 Task: Look for space in Medeiros Neto, Brazil from 8th June, 2023 to 19th June, 2023 for 1 adult in price range Rs.5000 to Rs.12000. Place can be shared room with 1  bedroom having 1 bed and 1 bathroom. Property type can be house, flat, guest house, hotel. Booking option can be shelf check-in. Required host language is Spanish.
Action: Mouse moved to (197, 583)
Screenshot: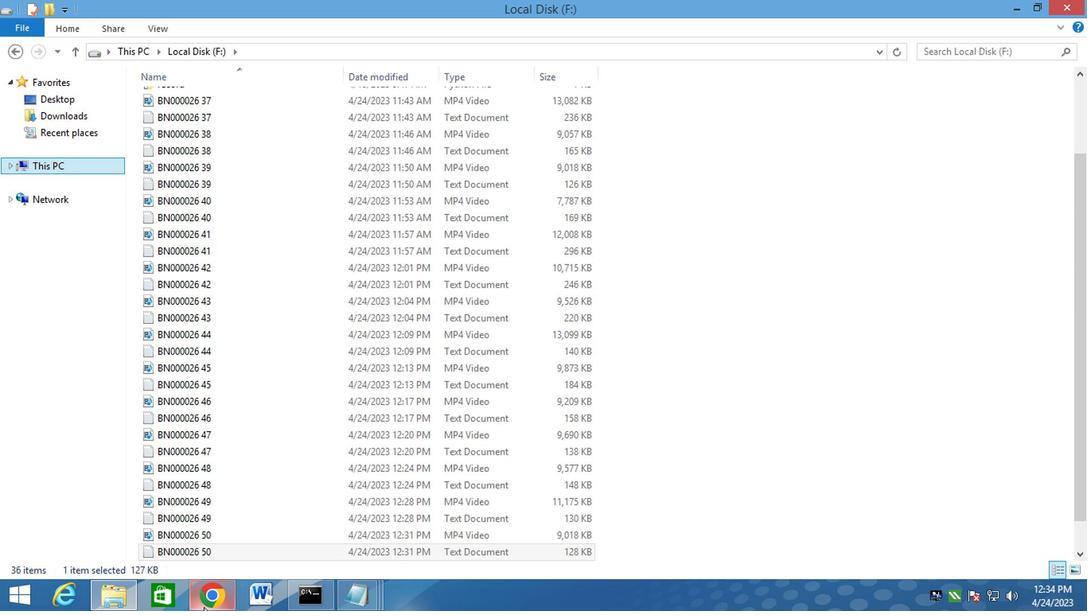 
Action: Mouse pressed left at (197, 583)
Screenshot: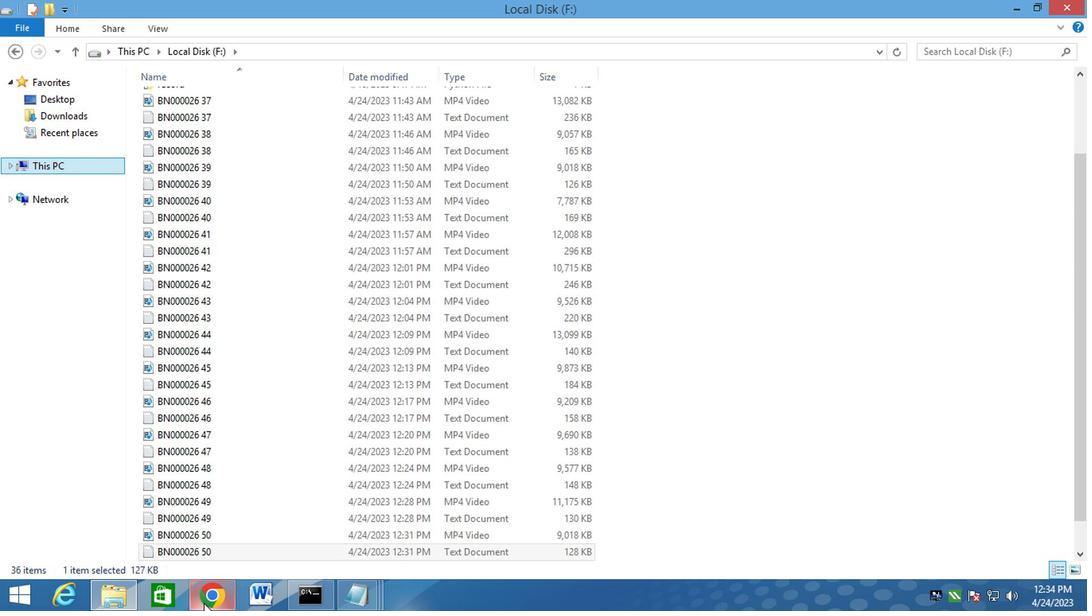 
Action: Mouse moved to (481, 116)
Screenshot: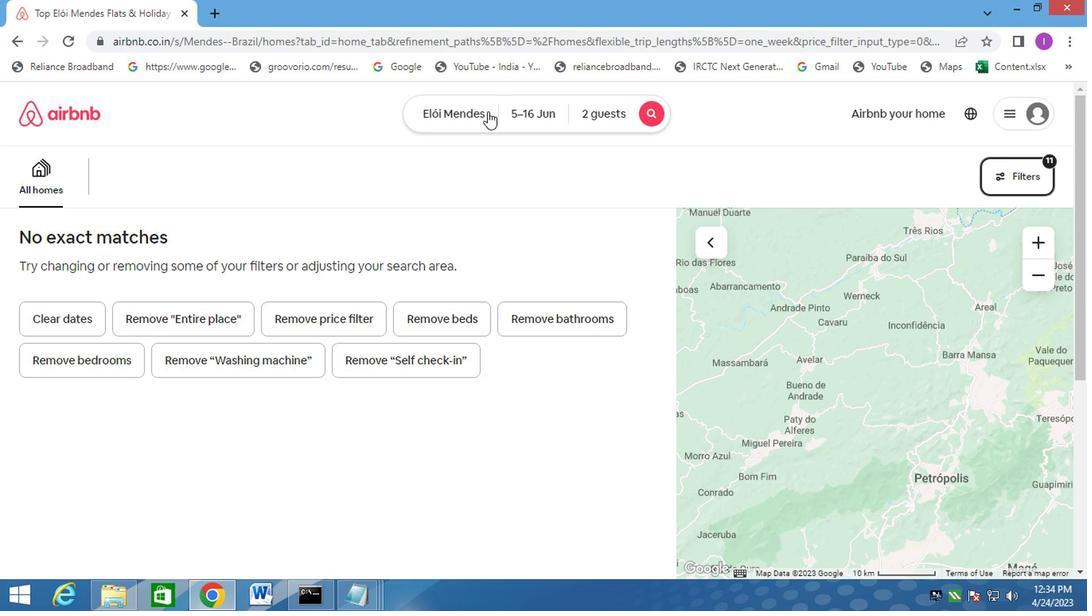 
Action: Mouse pressed left at (481, 116)
Screenshot: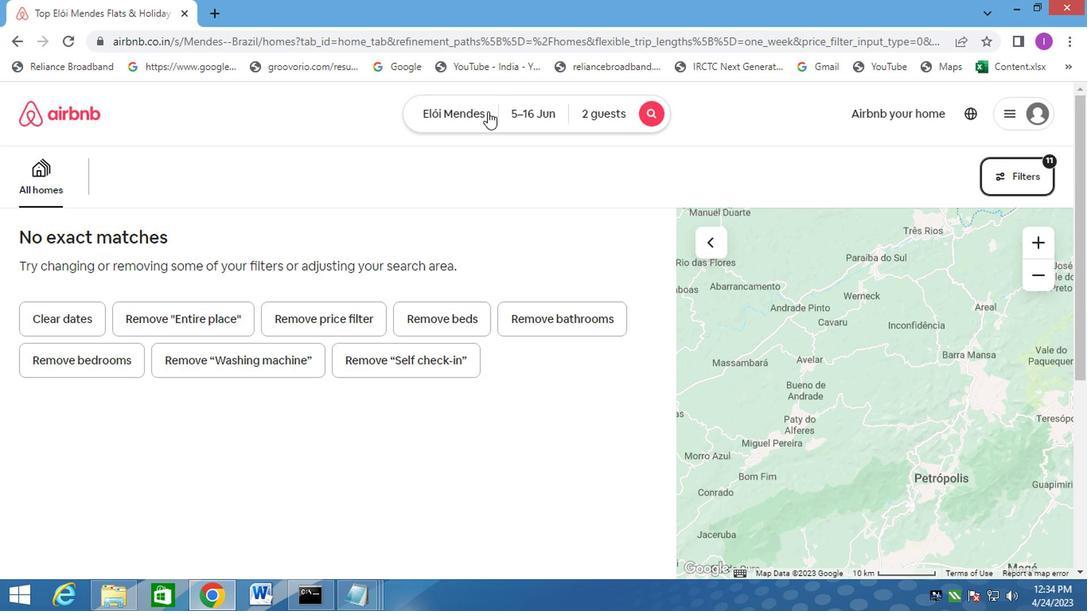 
Action: Mouse moved to (422, 175)
Screenshot: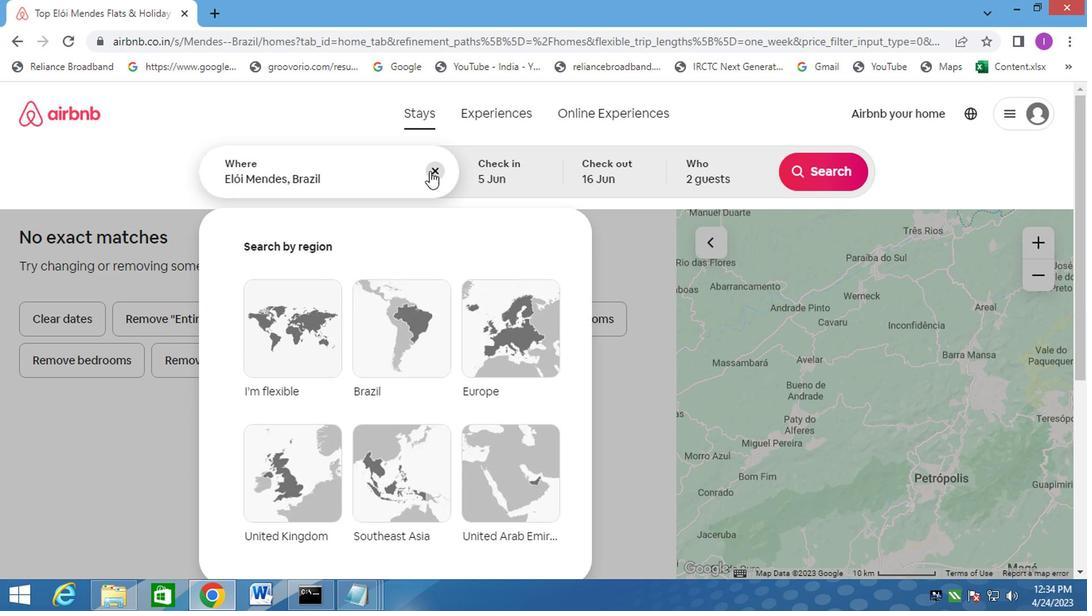 
Action: Mouse pressed left at (422, 175)
Screenshot: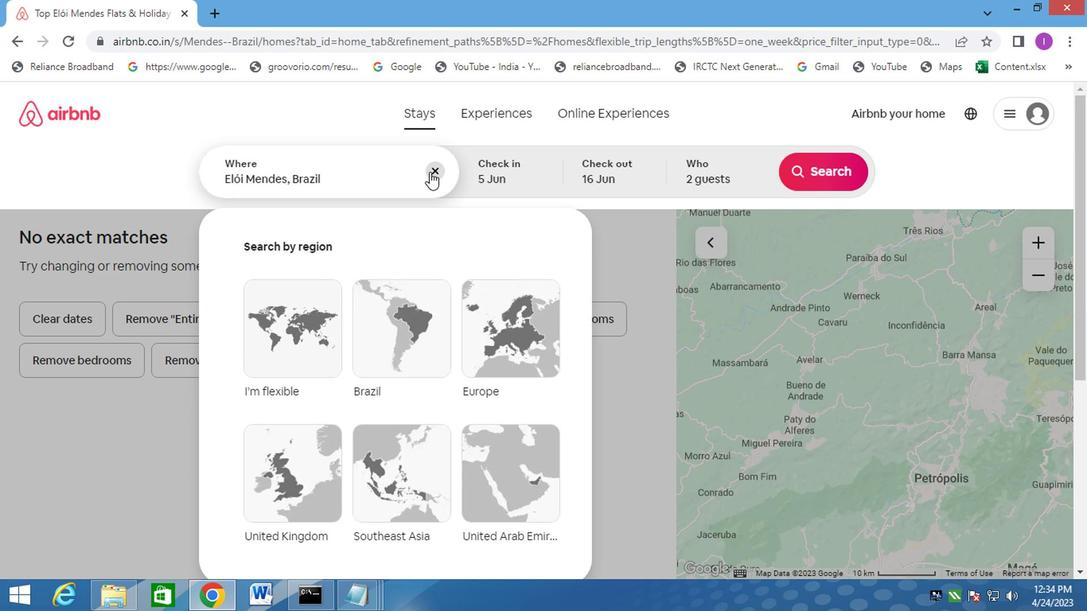 
Action: Mouse moved to (634, 9)
Screenshot: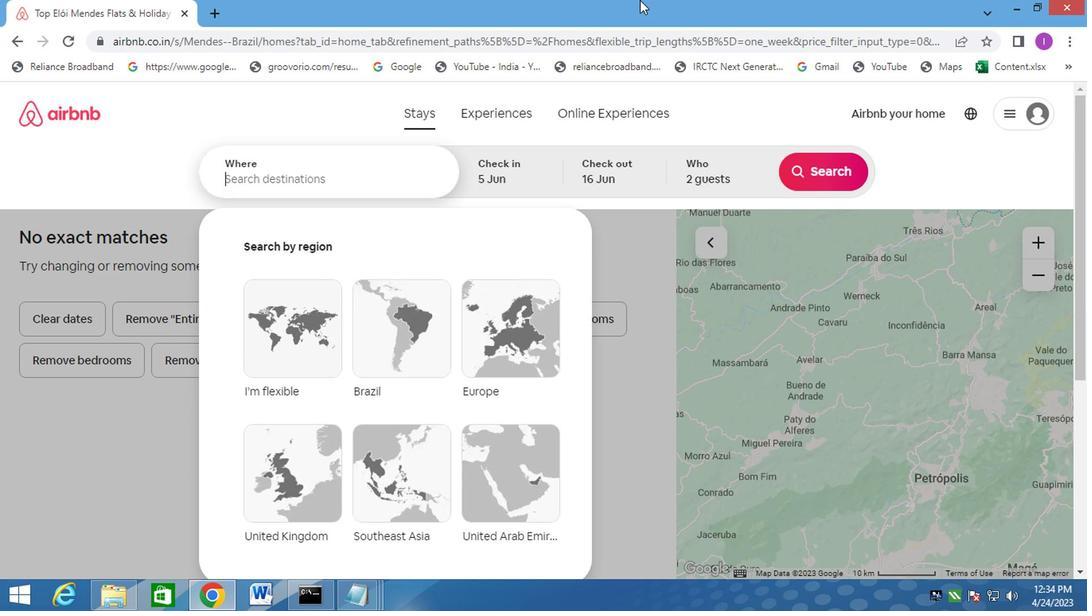 
Action: Key pressed <Key.shift><Key.shift><Key.shift>MEDEIOROS<Key.space><Key.shift>NETO
Screenshot: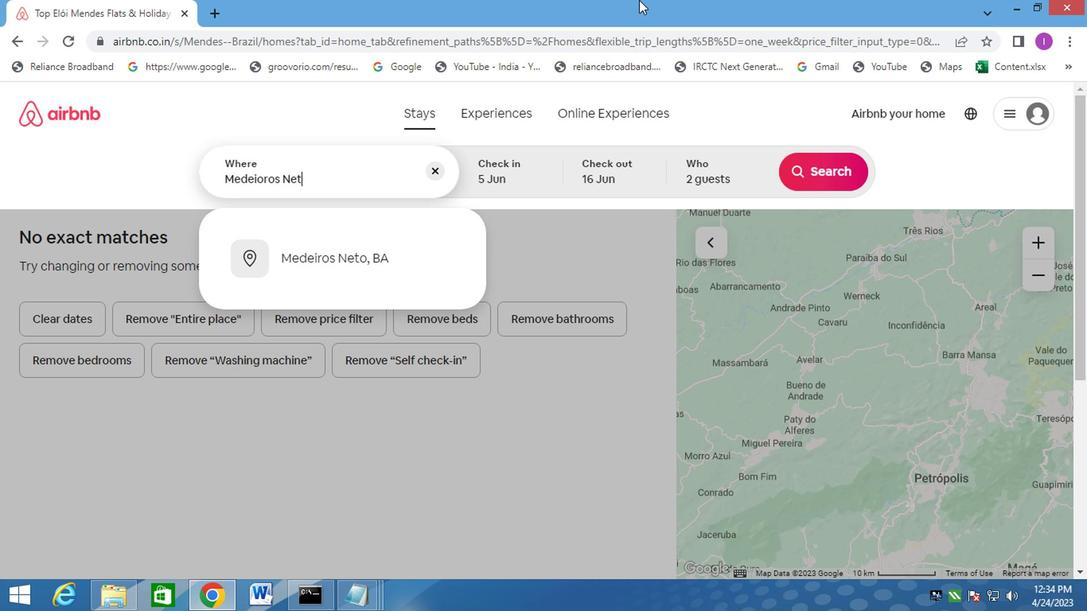 
Action: Mouse moved to (347, 255)
Screenshot: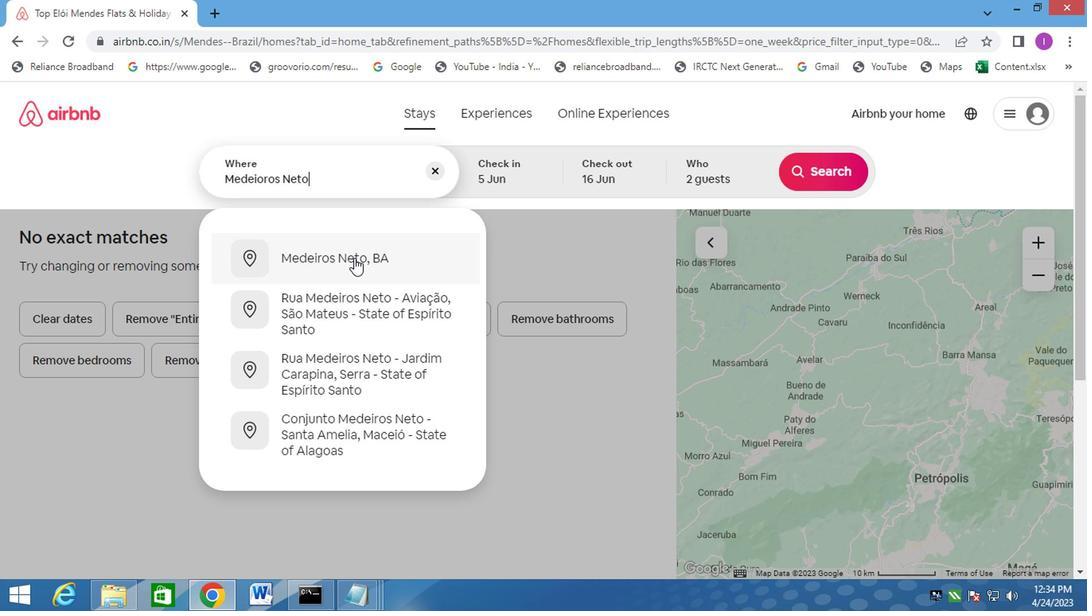 
Action: Mouse pressed left at (347, 255)
Screenshot: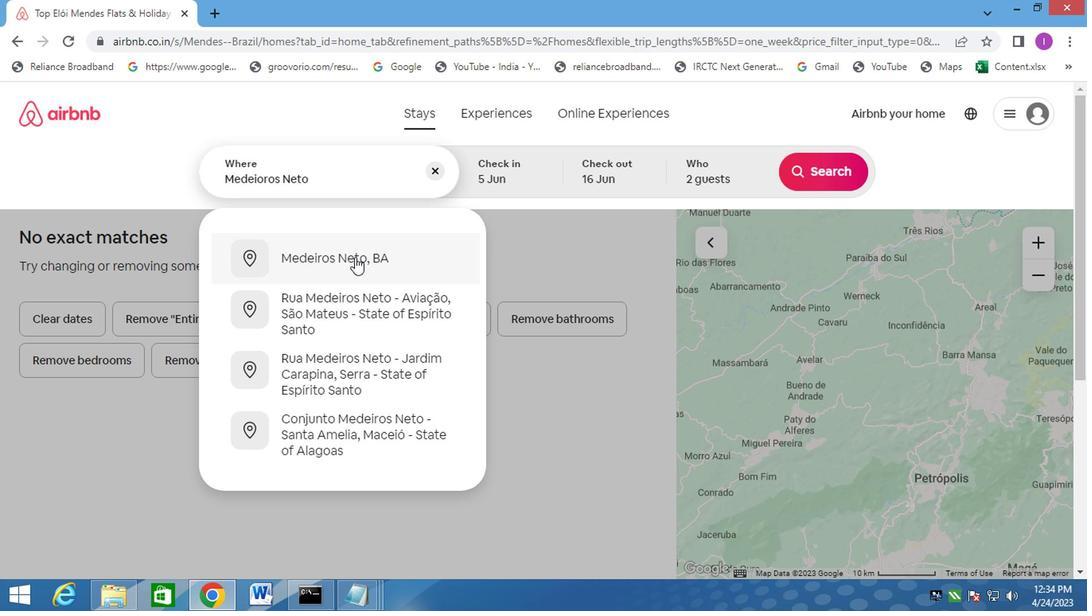 
Action: Mouse moved to (407, 401)
Screenshot: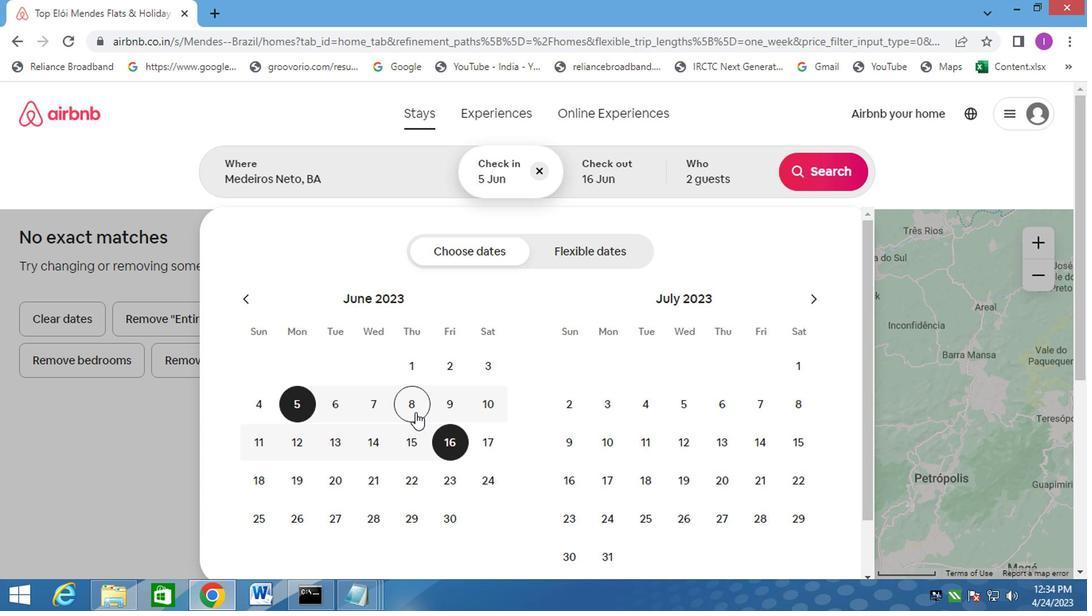 
Action: Mouse pressed left at (407, 401)
Screenshot: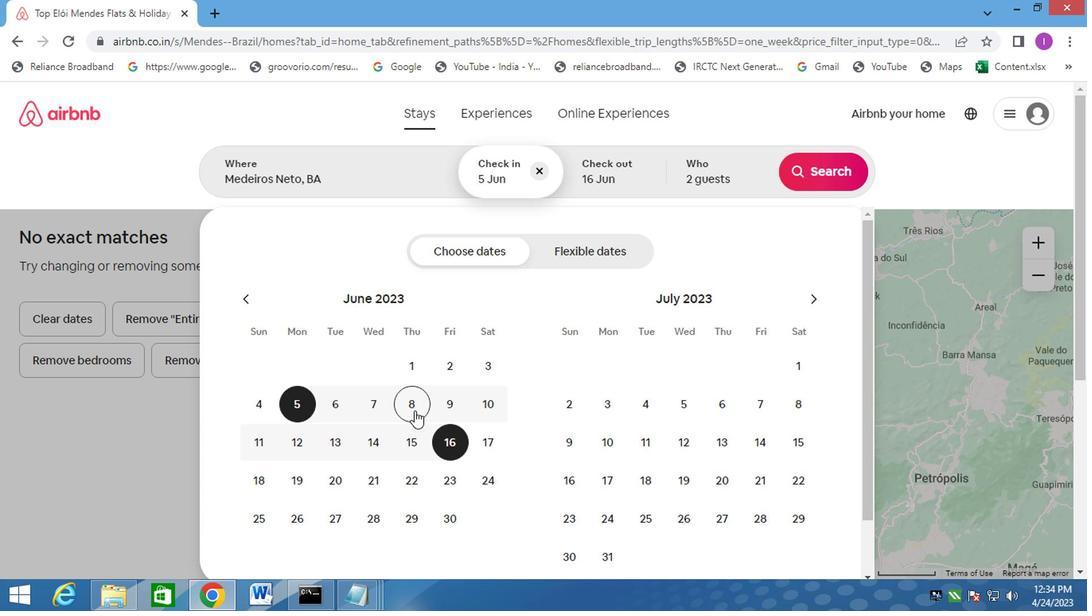 
Action: Mouse moved to (293, 466)
Screenshot: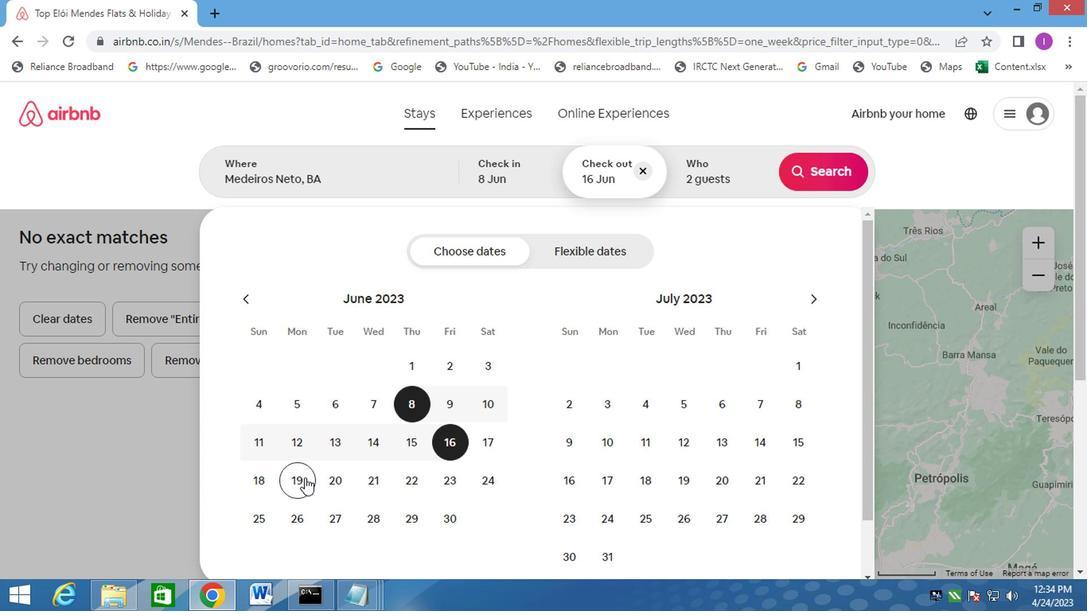 
Action: Mouse pressed left at (293, 466)
Screenshot: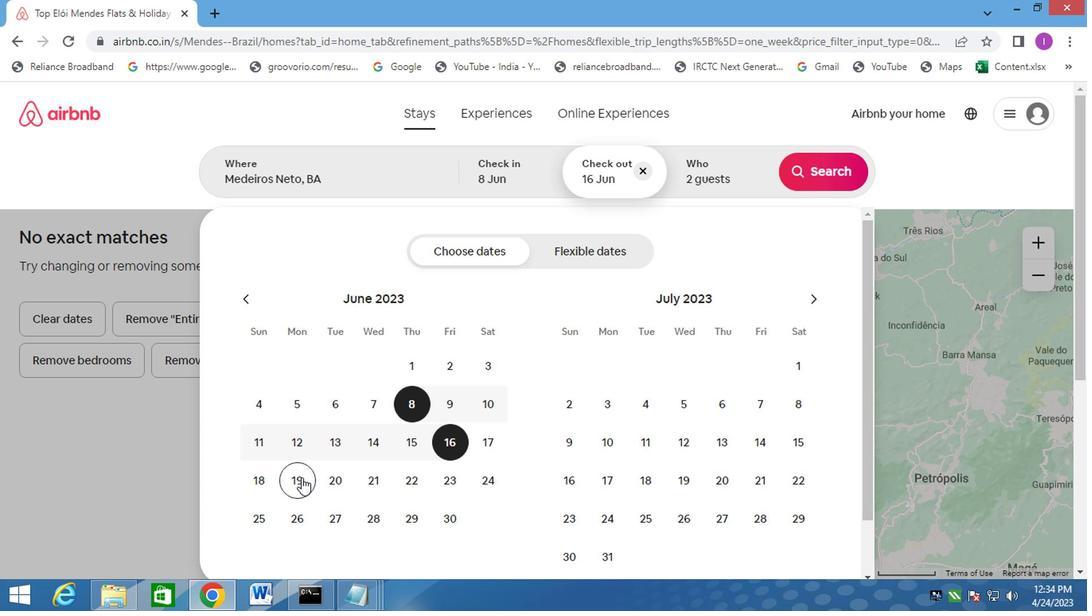 
Action: Mouse moved to (736, 169)
Screenshot: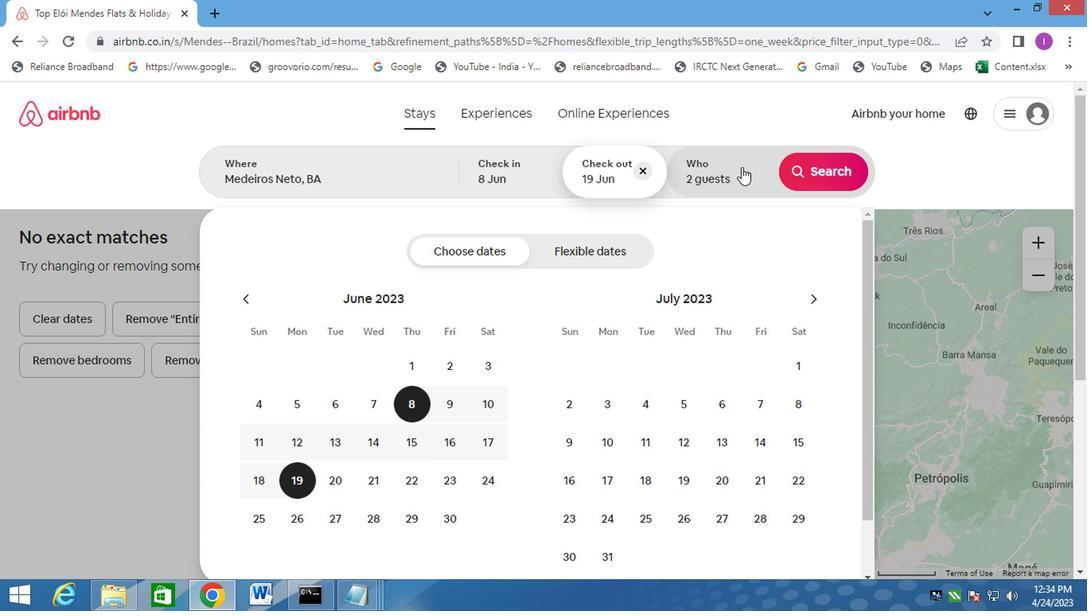 
Action: Mouse pressed left at (736, 169)
Screenshot: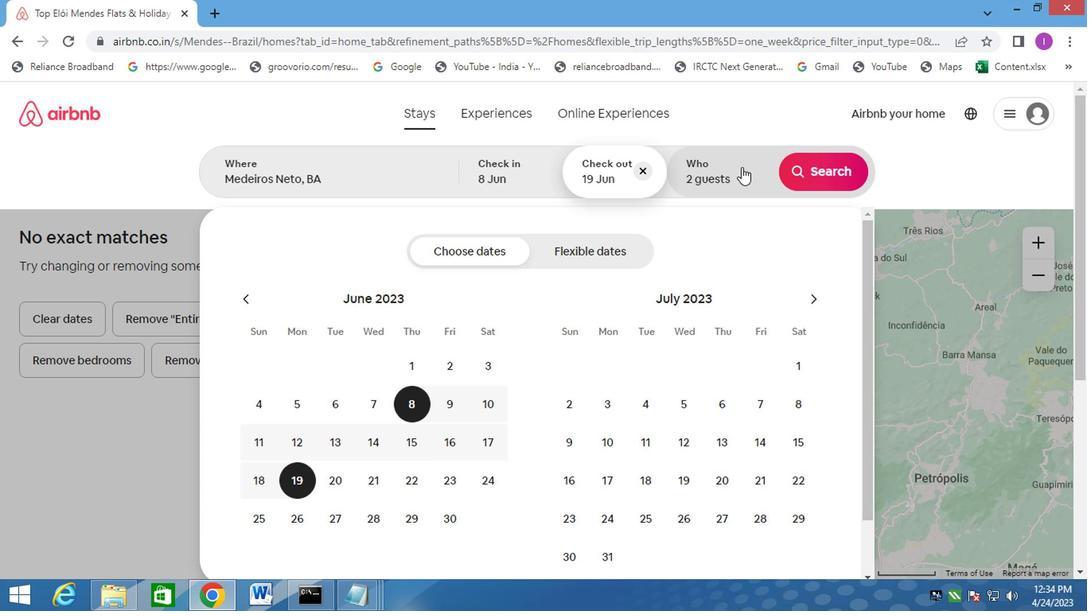
Action: Mouse moved to (762, 250)
Screenshot: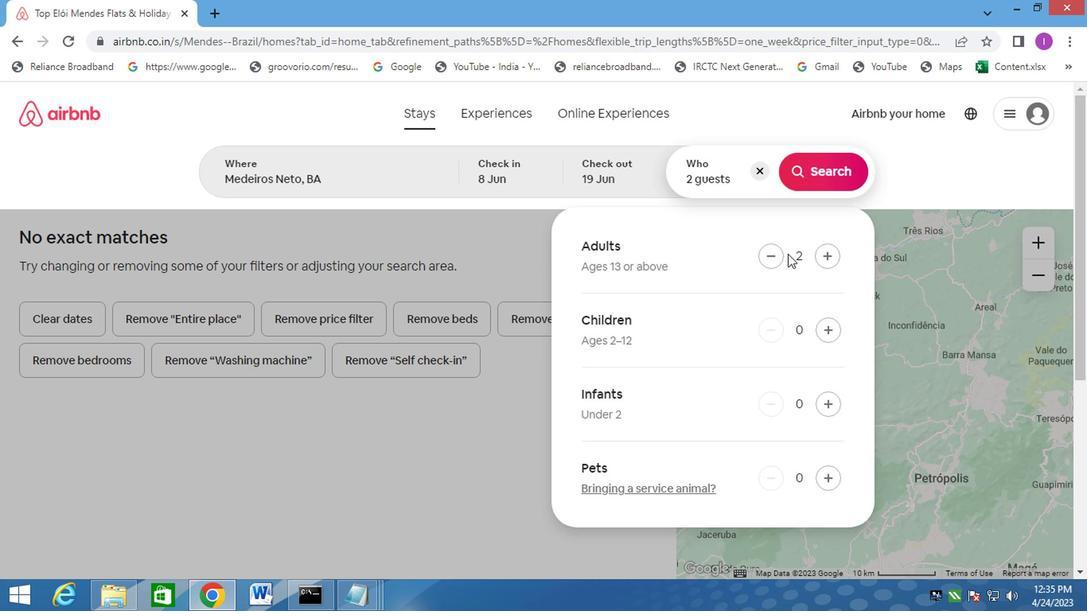 
Action: Mouse pressed left at (762, 250)
Screenshot: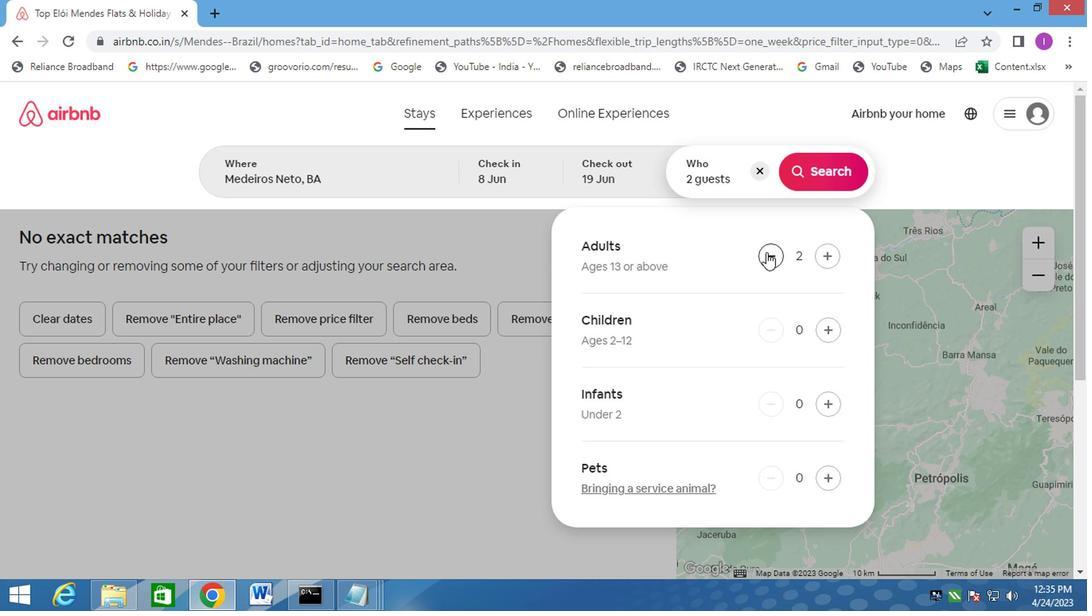 
Action: Mouse moved to (816, 183)
Screenshot: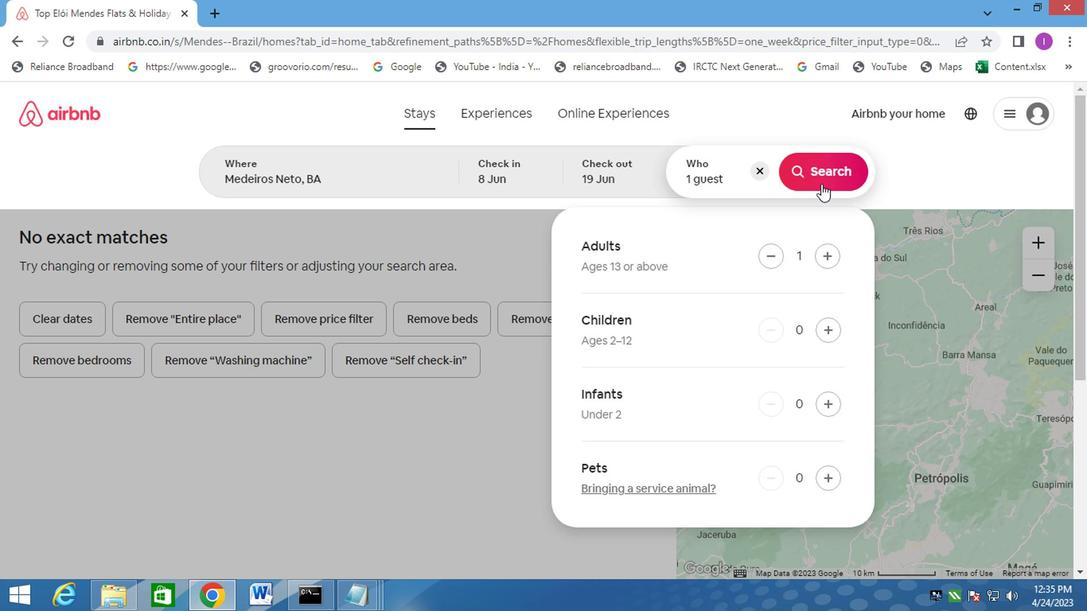 
Action: Mouse pressed left at (816, 183)
Screenshot: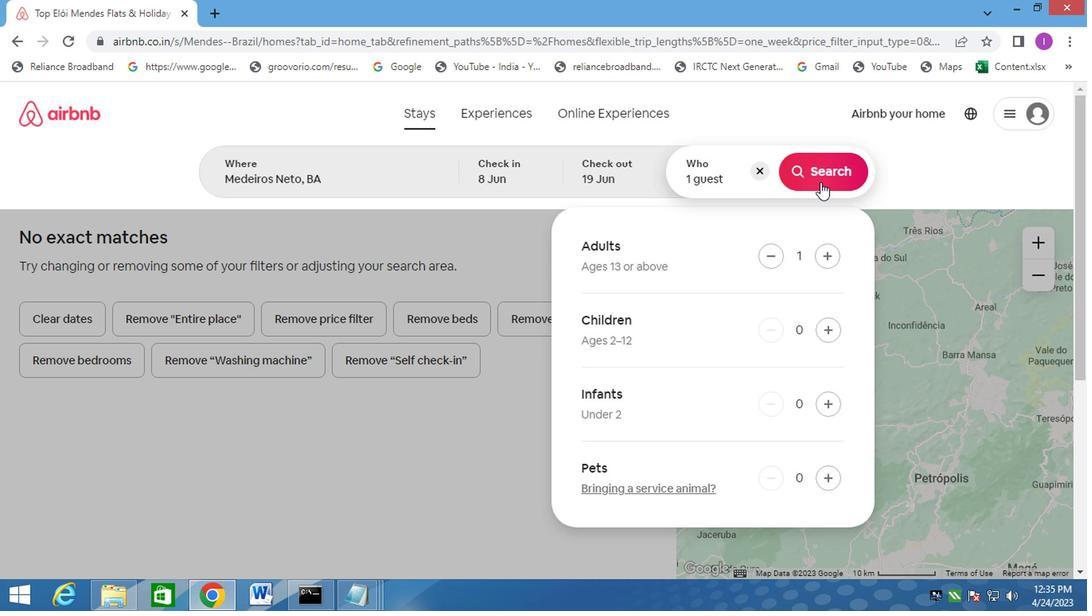 
Action: Mouse moved to (1002, 183)
Screenshot: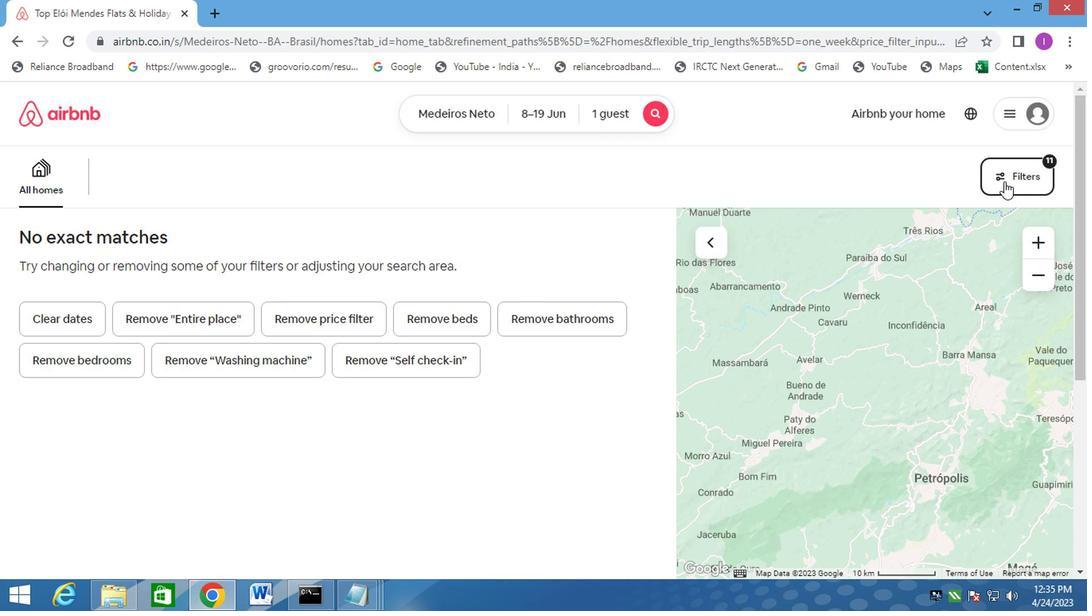 
Action: Mouse pressed left at (1002, 183)
Screenshot: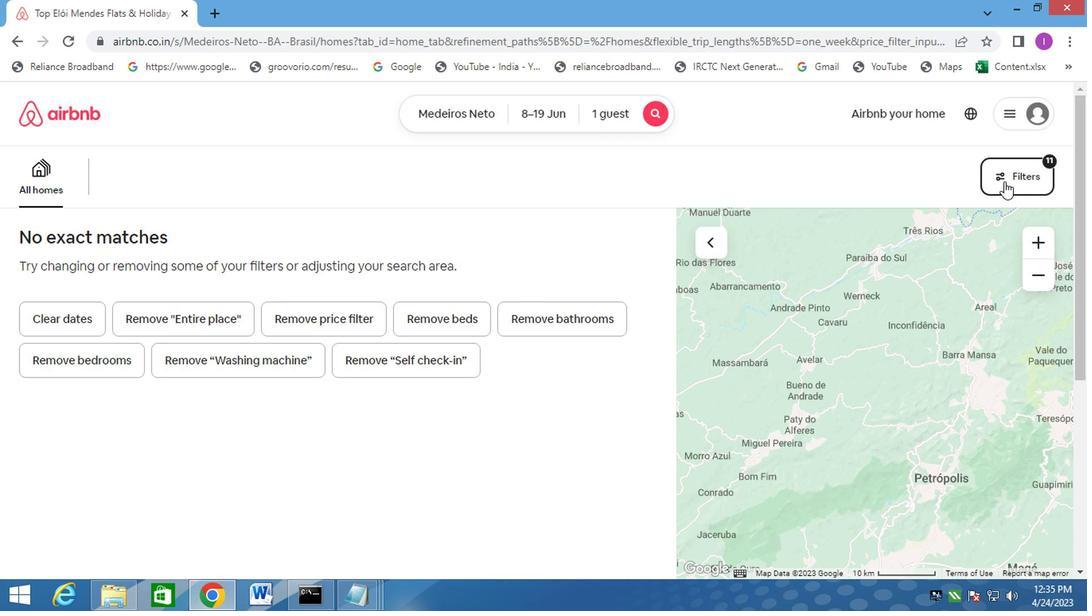 
Action: Mouse moved to (359, 372)
Screenshot: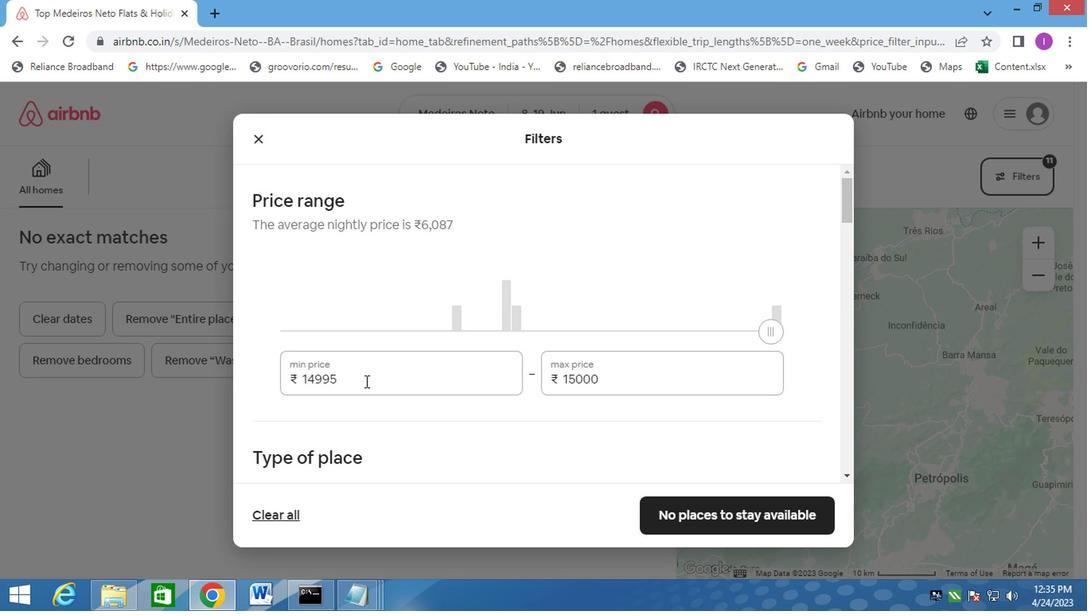 
Action: Mouse pressed left at (359, 372)
Screenshot: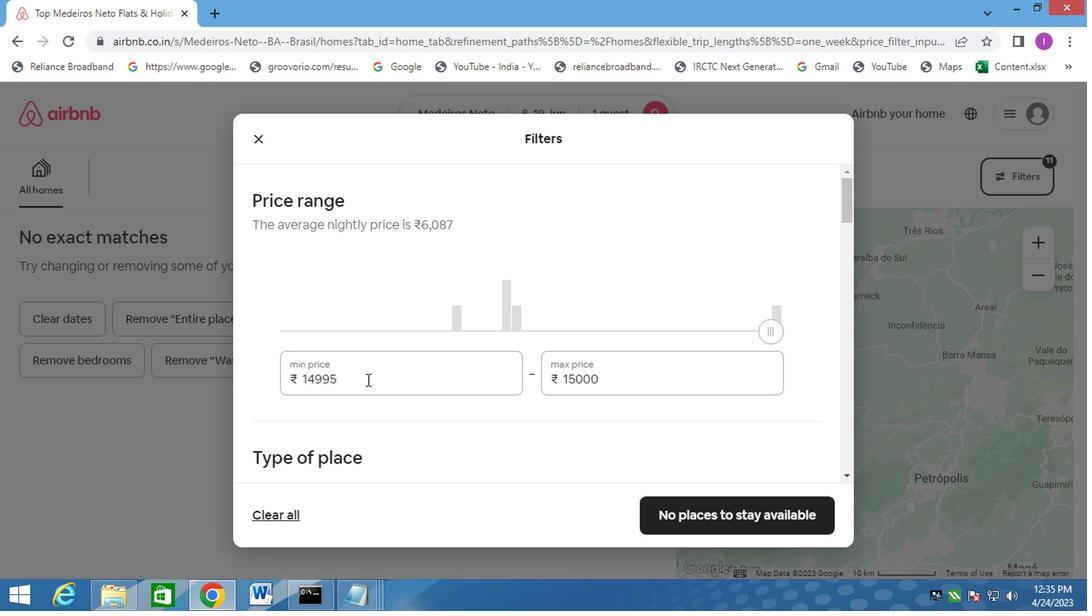 
Action: Mouse moved to (288, 376)
Screenshot: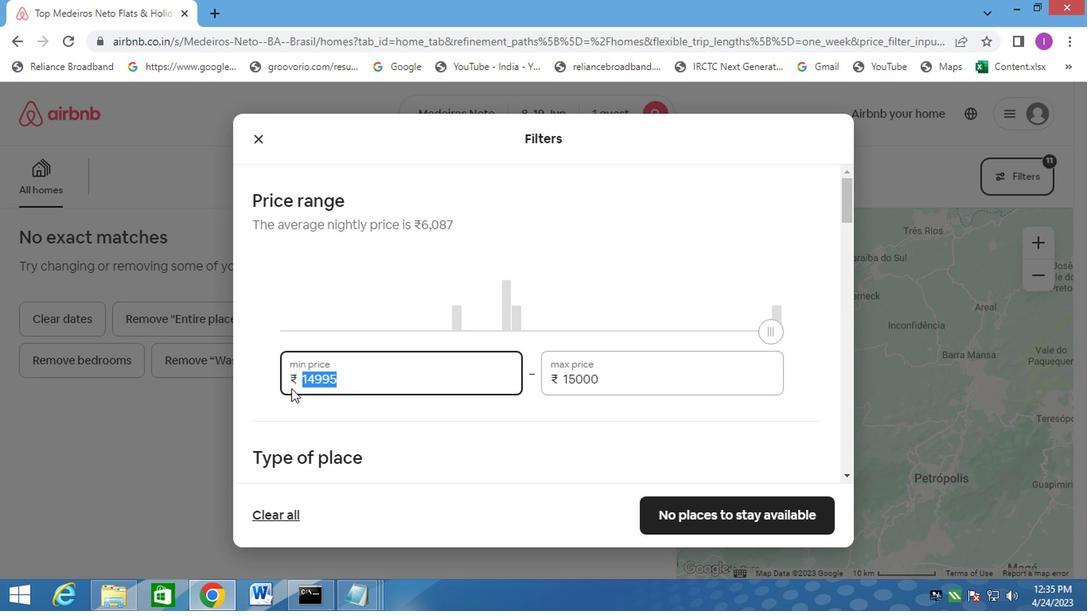 
Action: Key pressed 5000
Screenshot: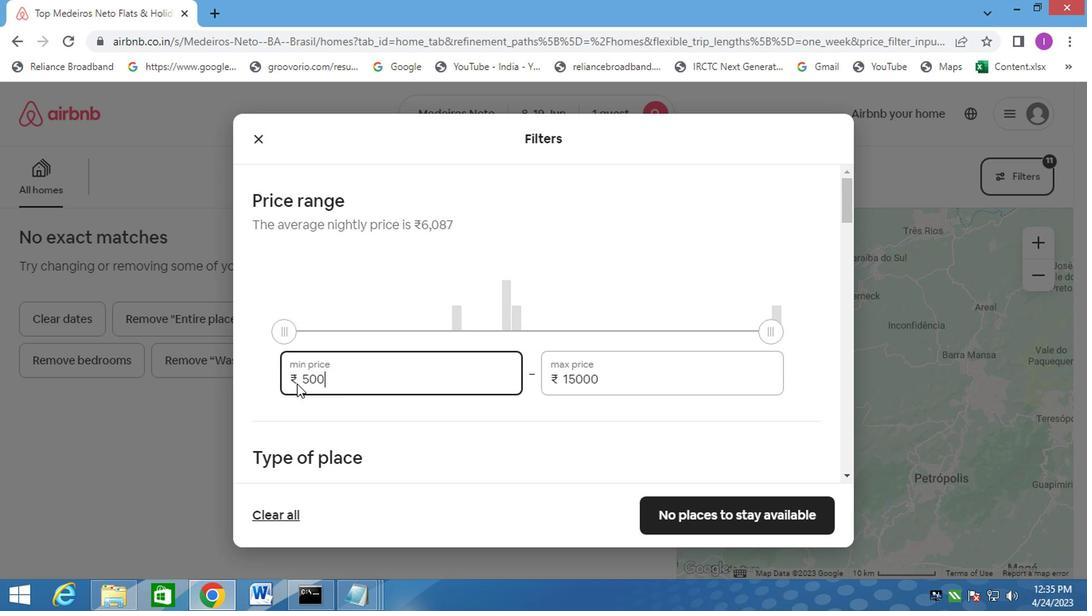 
Action: Mouse moved to (567, 372)
Screenshot: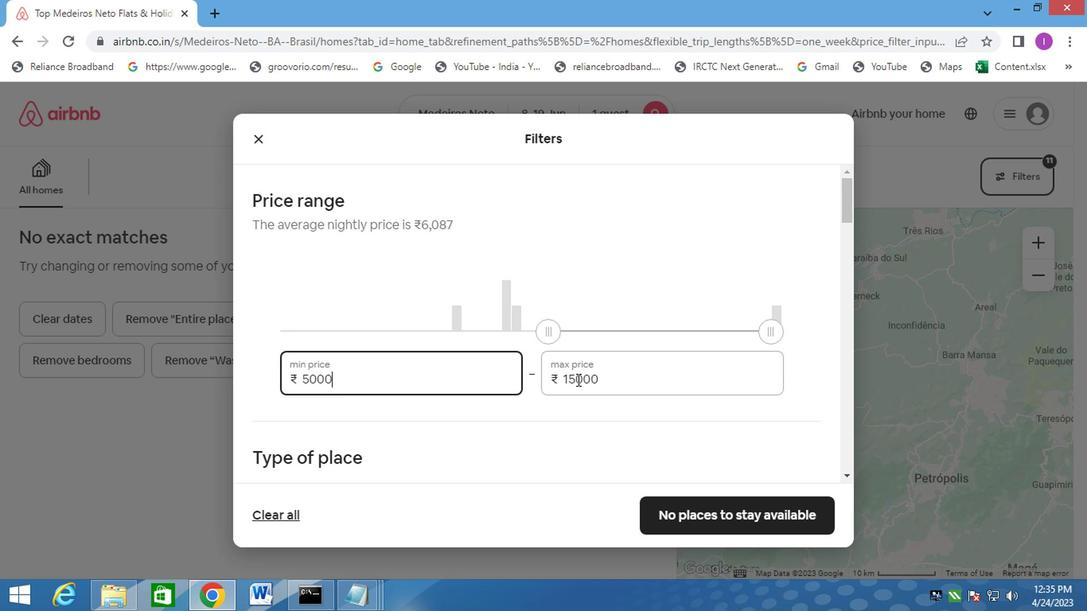 
Action: Mouse pressed left at (567, 372)
Screenshot: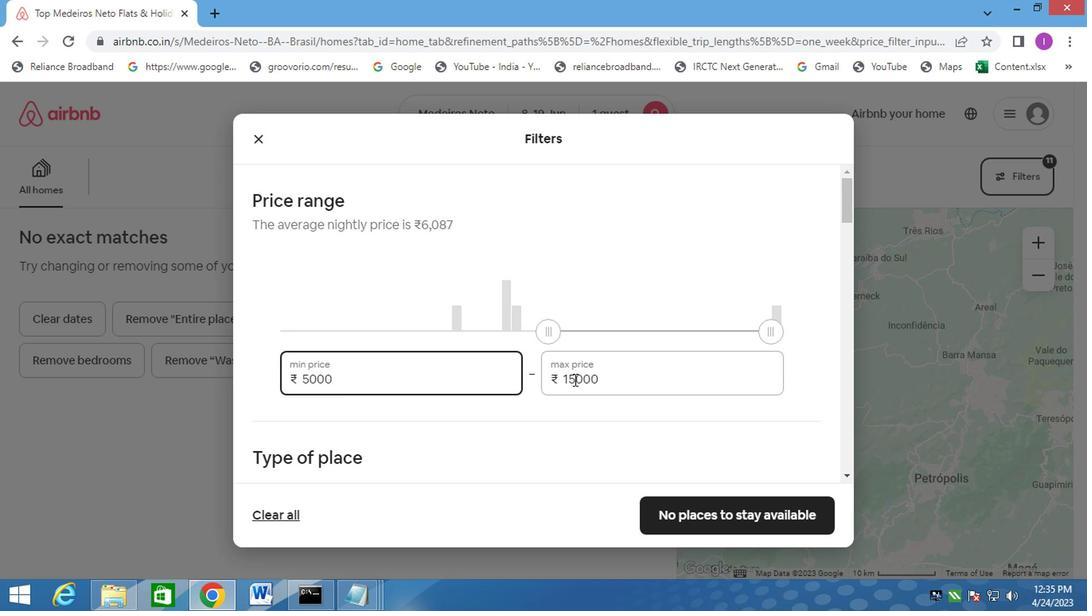 
Action: Mouse moved to (536, 276)
Screenshot: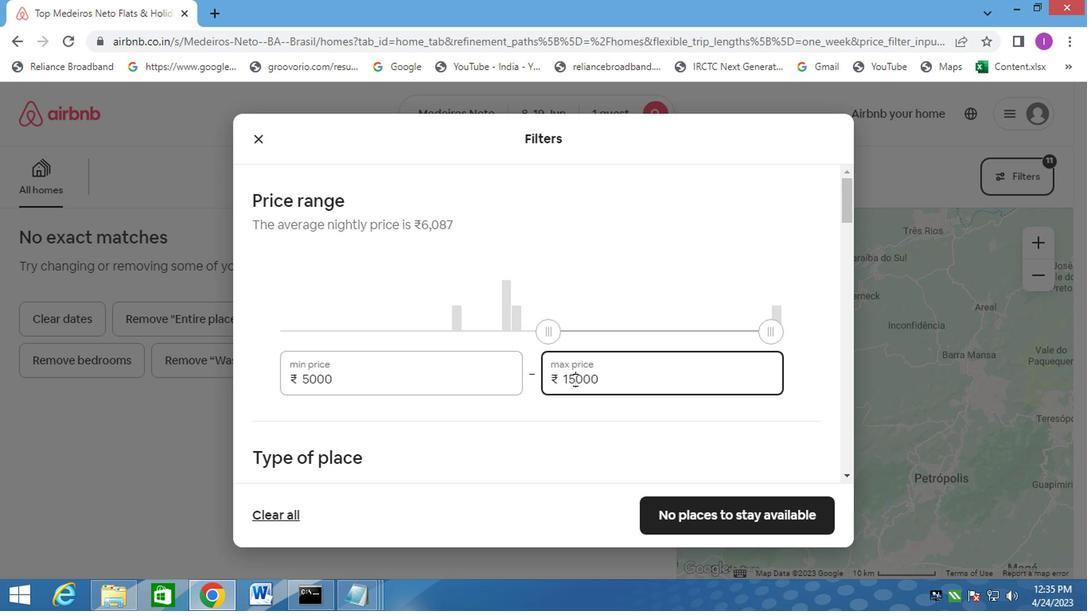 
Action: Key pressed <Key.backspace><Key.backspace>20
Screenshot: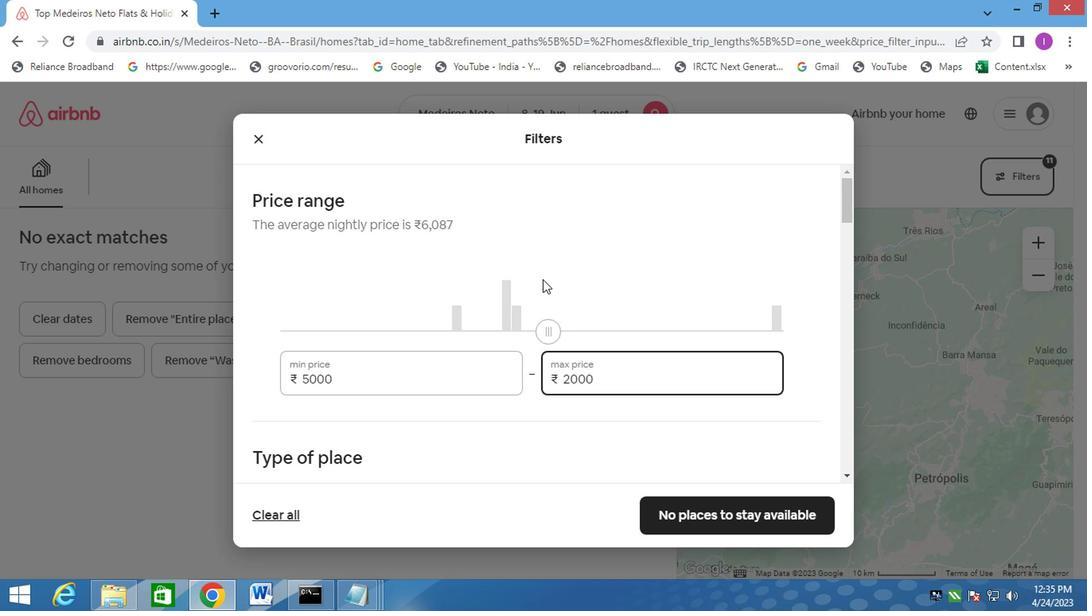 
Action: Mouse moved to (691, 270)
Screenshot: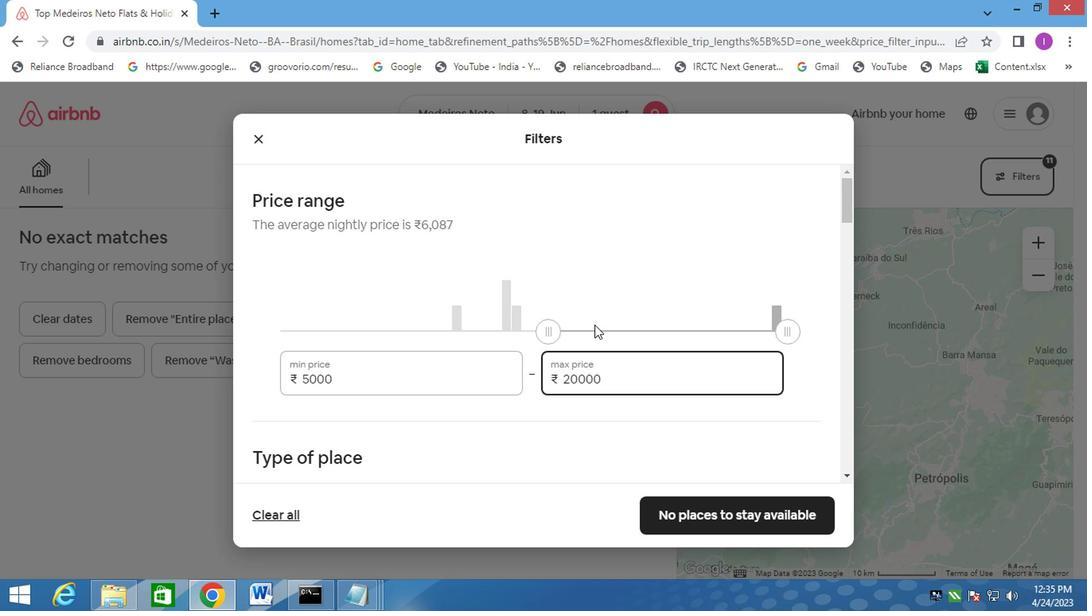 
Action: Key pressed <Key.backspace><Key.backspace>12
Screenshot: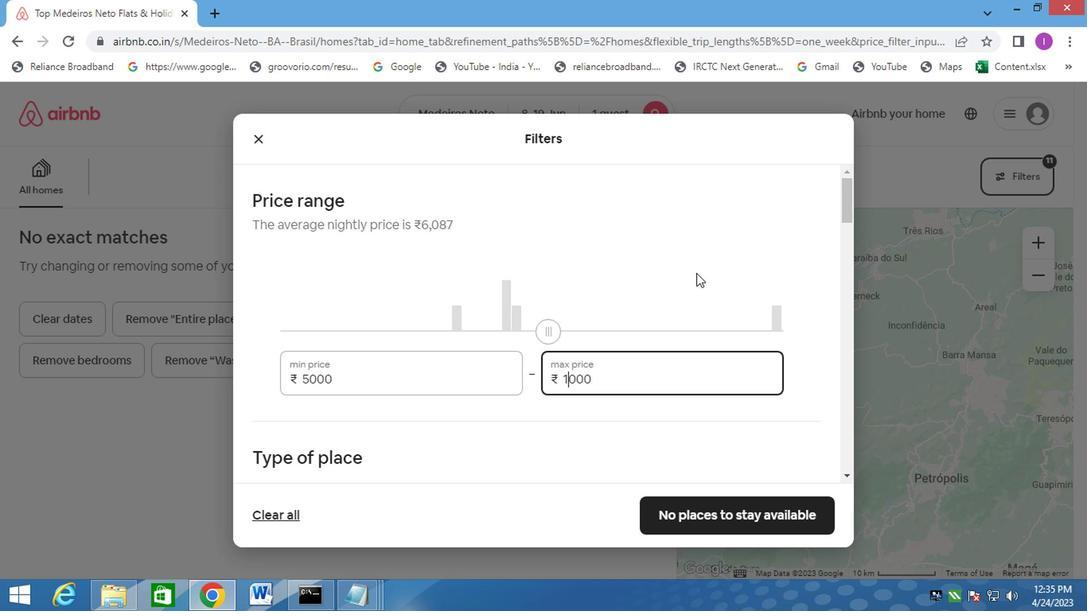 
Action: Mouse moved to (499, 486)
Screenshot: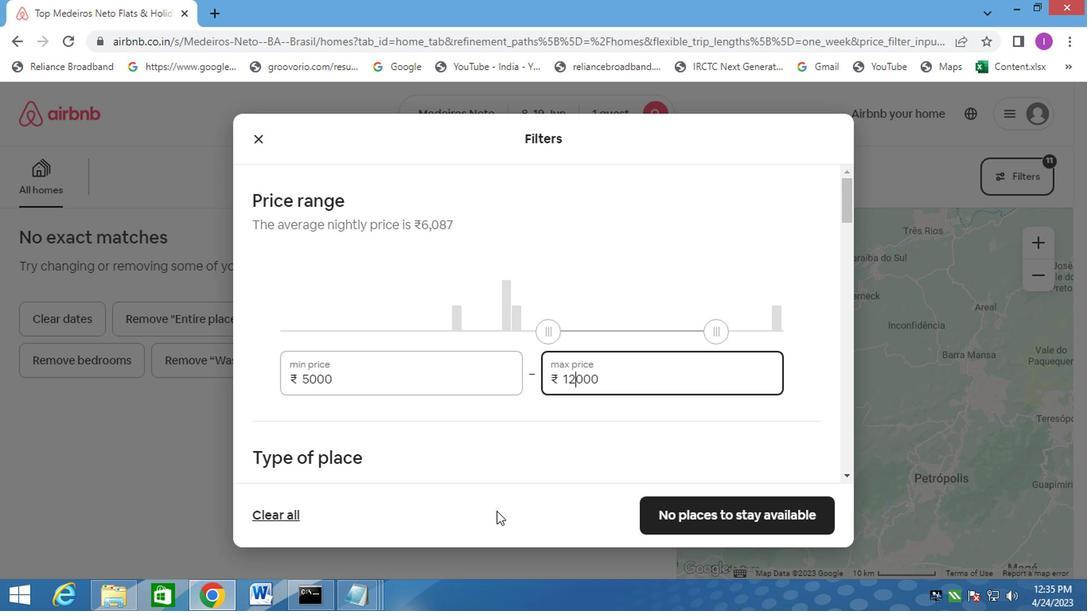 
Action: Mouse scrolled (499, 485) with delta (0, -1)
Screenshot: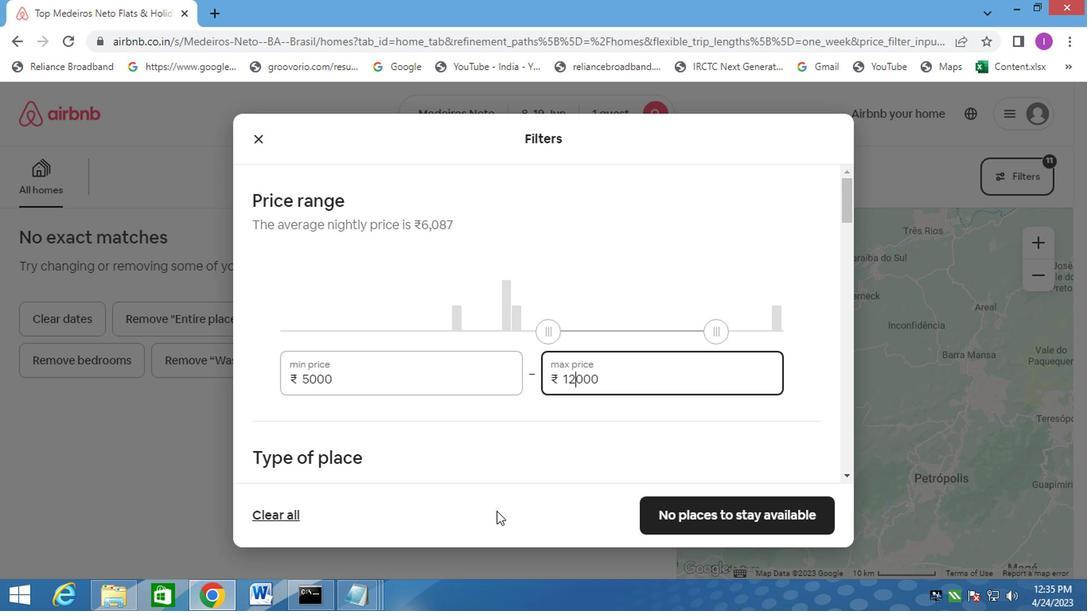 
Action: Mouse moved to (504, 439)
Screenshot: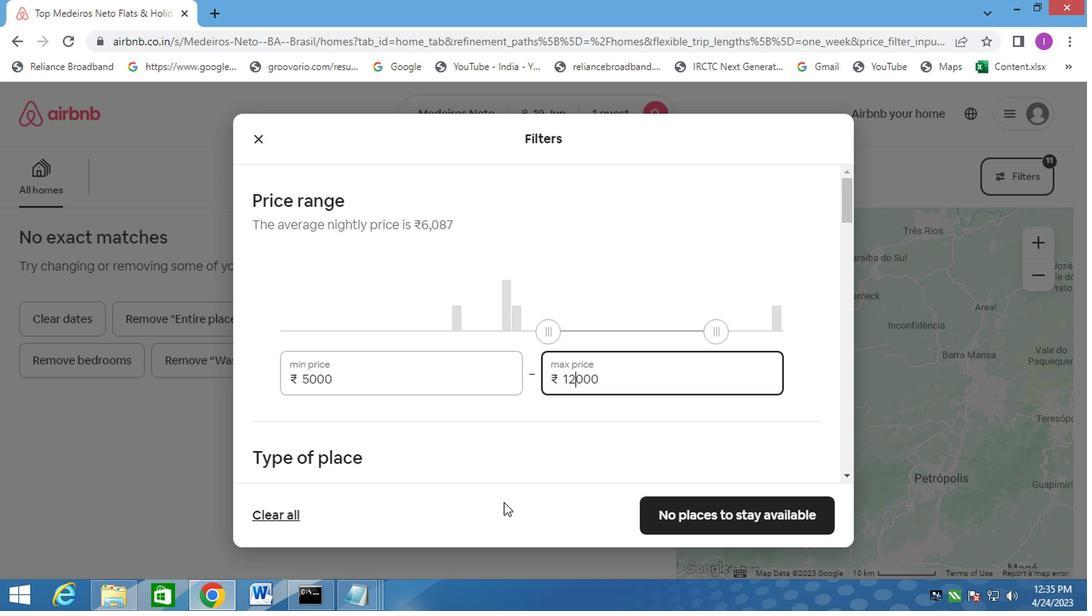 
Action: Mouse scrolled (504, 438) with delta (0, -1)
Screenshot: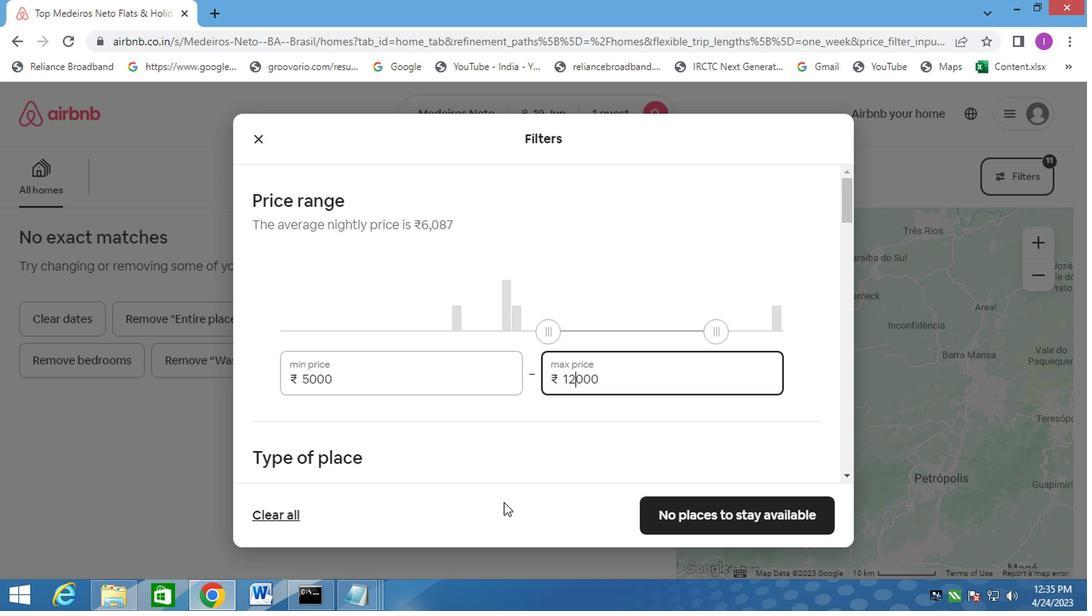 
Action: Mouse moved to (504, 437)
Screenshot: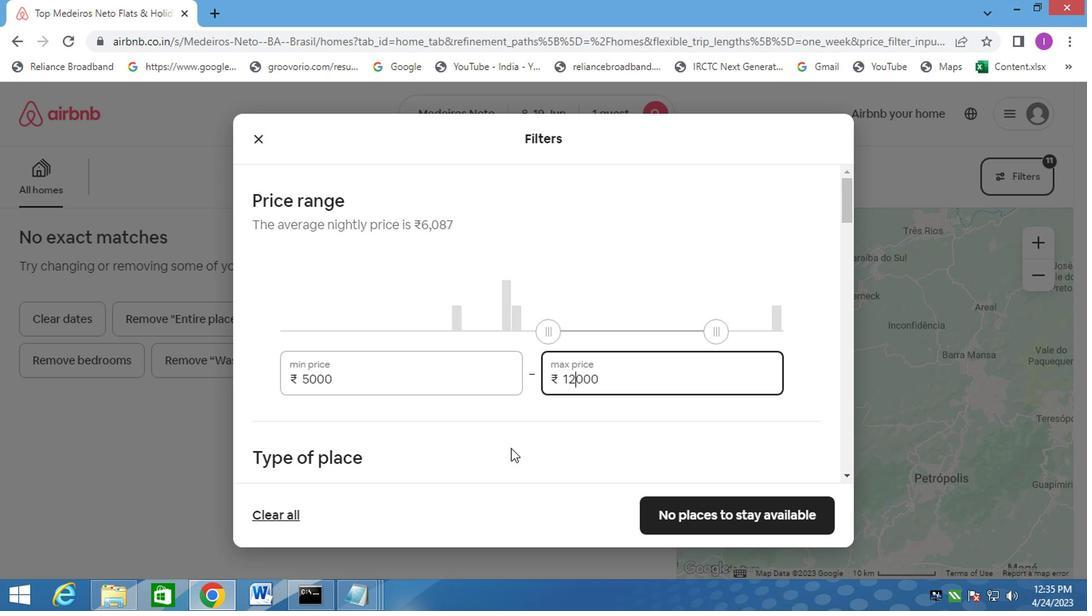
Action: Mouse scrolled (504, 436) with delta (0, -1)
Screenshot: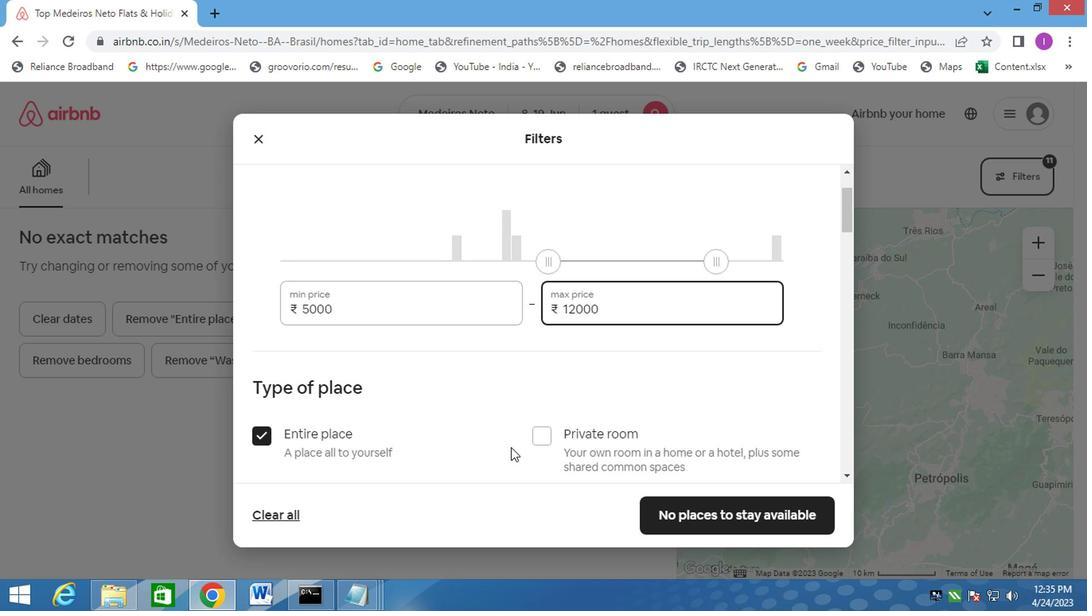 
Action: Mouse scrolled (504, 436) with delta (0, -1)
Screenshot: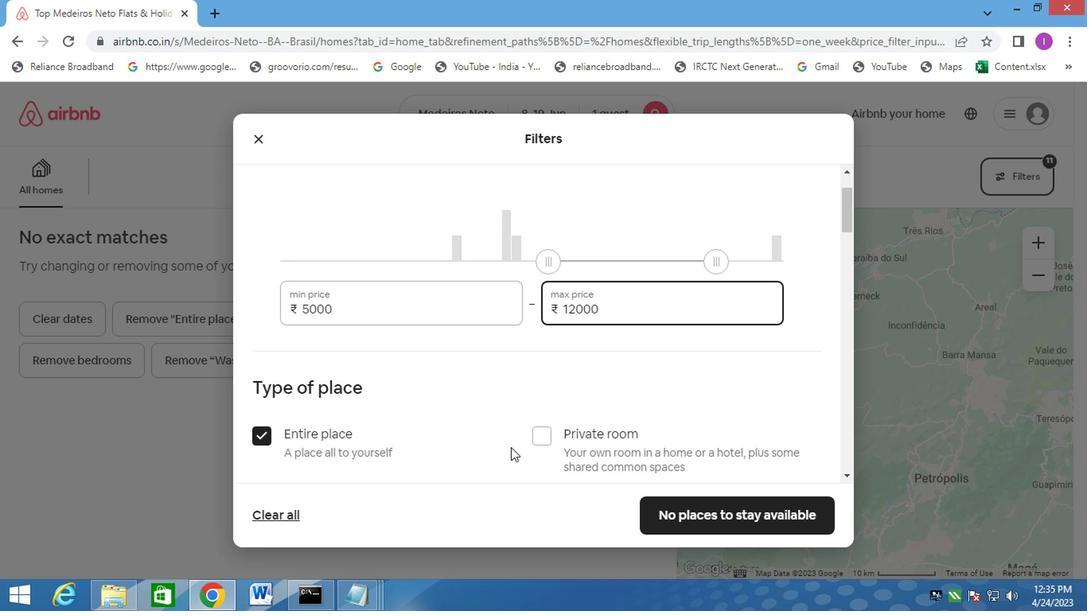 
Action: Mouse scrolled (504, 436) with delta (0, -1)
Screenshot: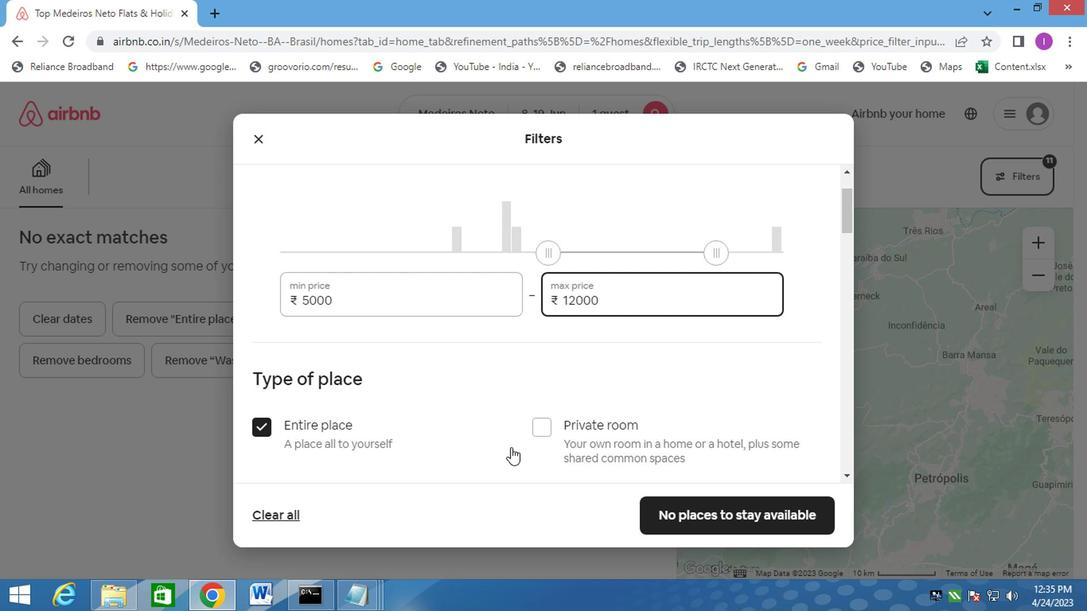 
Action: Mouse moved to (252, 183)
Screenshot: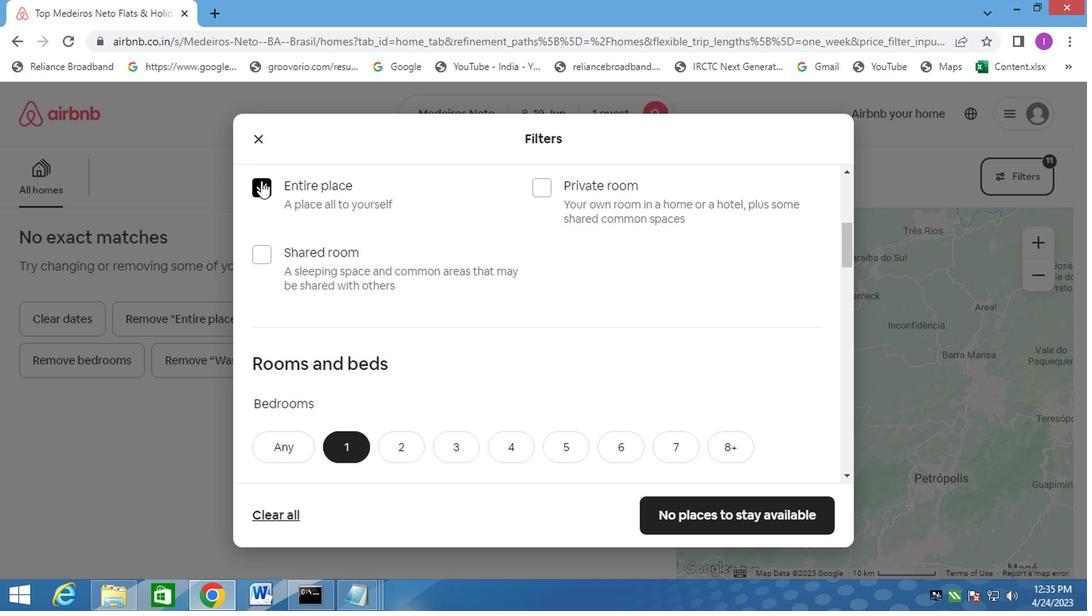 
Action: Mouse pressed left at (252, 183)
Screenshot: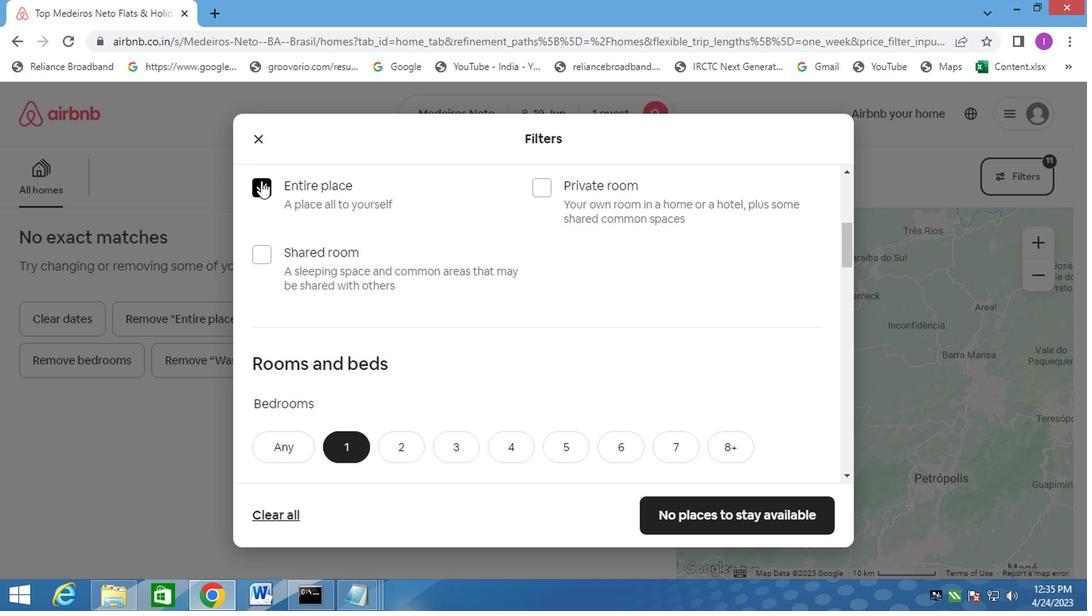 
Action: Mouse moved to (253, 261)
Screenshot: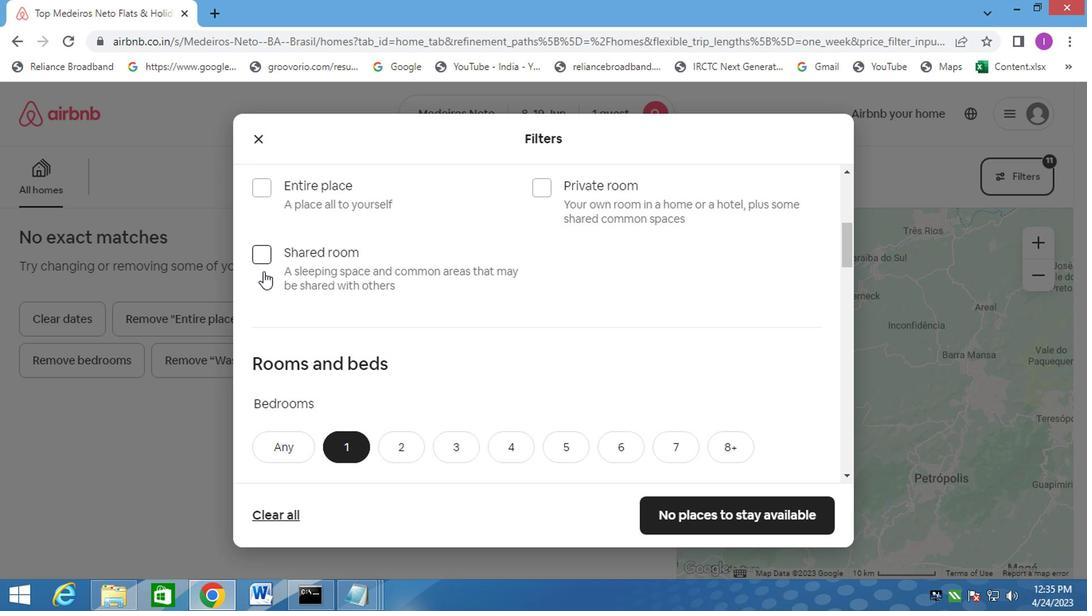 
Action: Mouse pressed left at (253, 261)
Screenshot: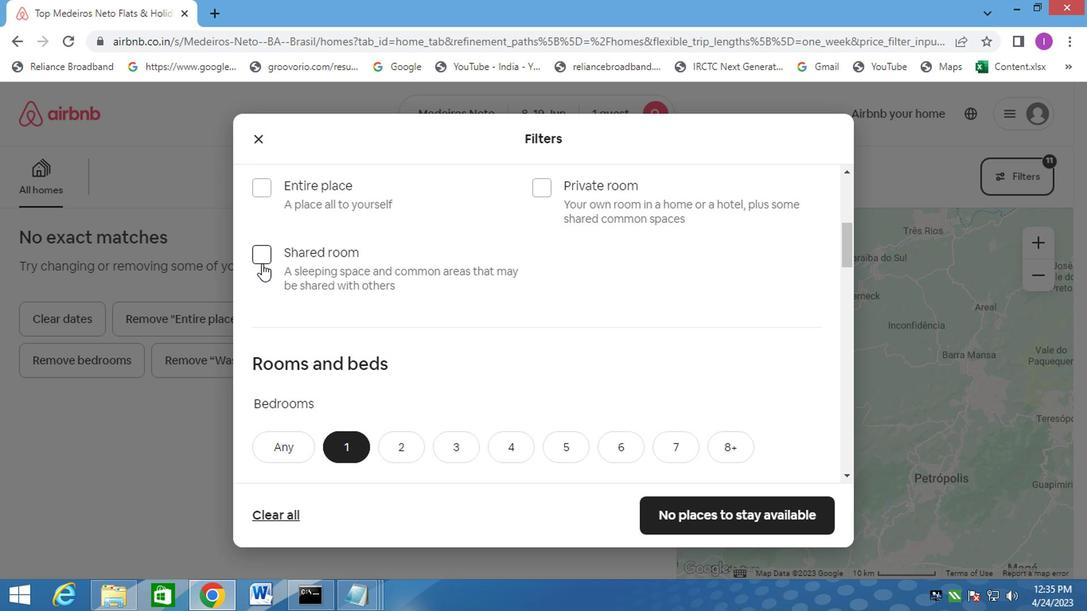 
Action: Mouse moved to (134, 247)
Screenshot: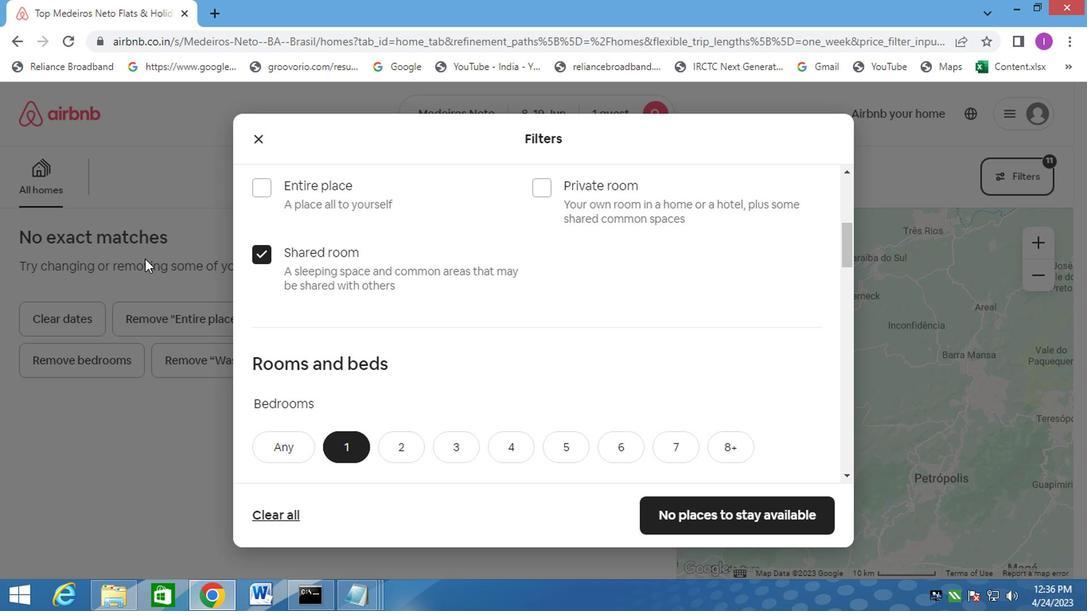 
Action: Mouse scrolled (134, 246) with delta (0, -1)
Screenshot: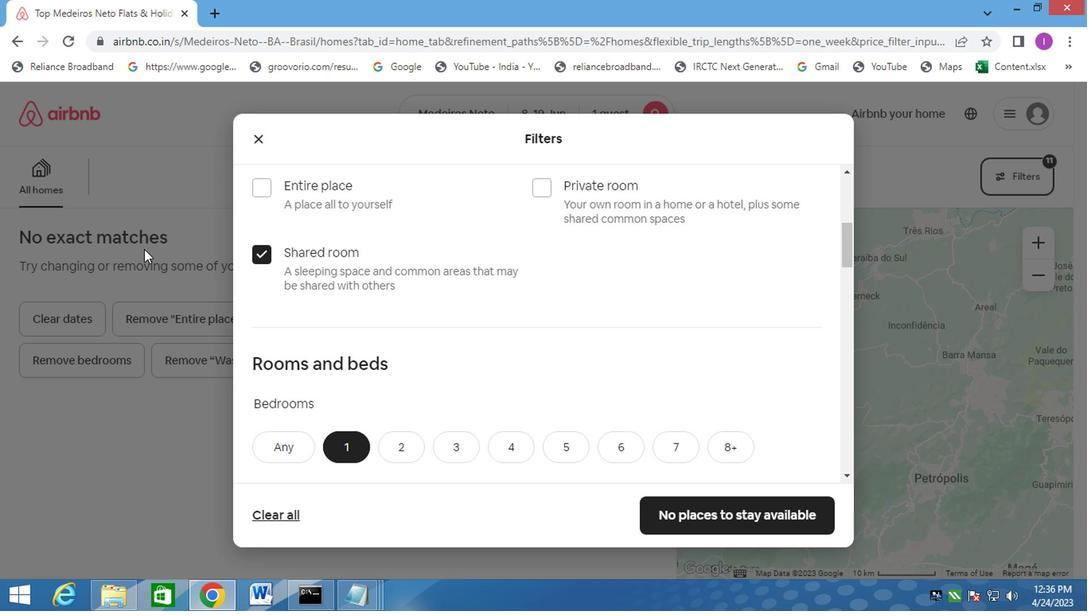 
Action: Mouse moved to (304, 336)
Screenshot: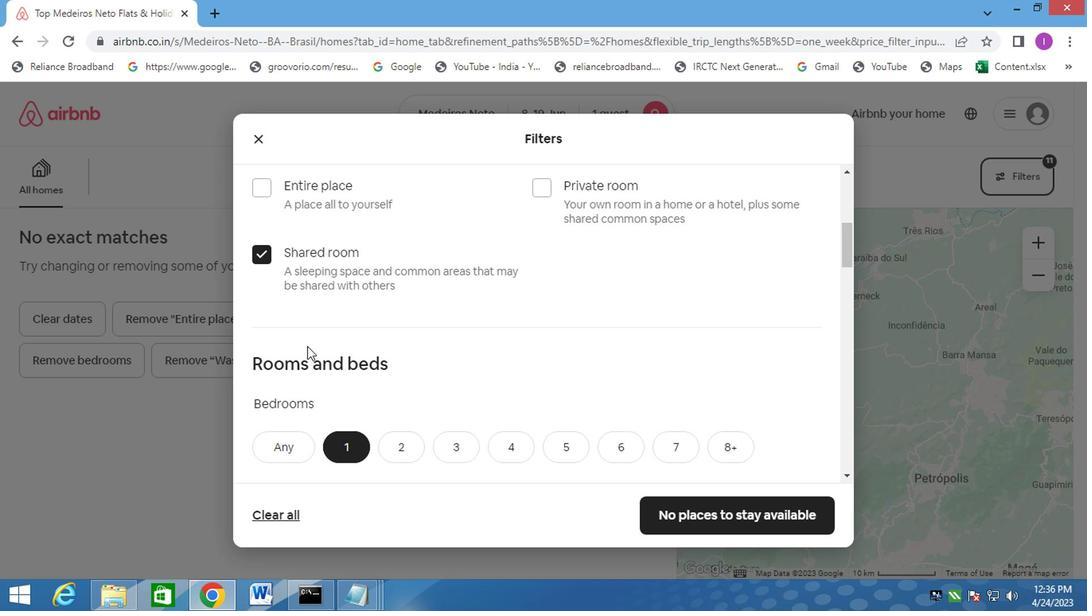 
Action: Mouse scrolled (304, 335) with delta (0, -1)
Screenshot: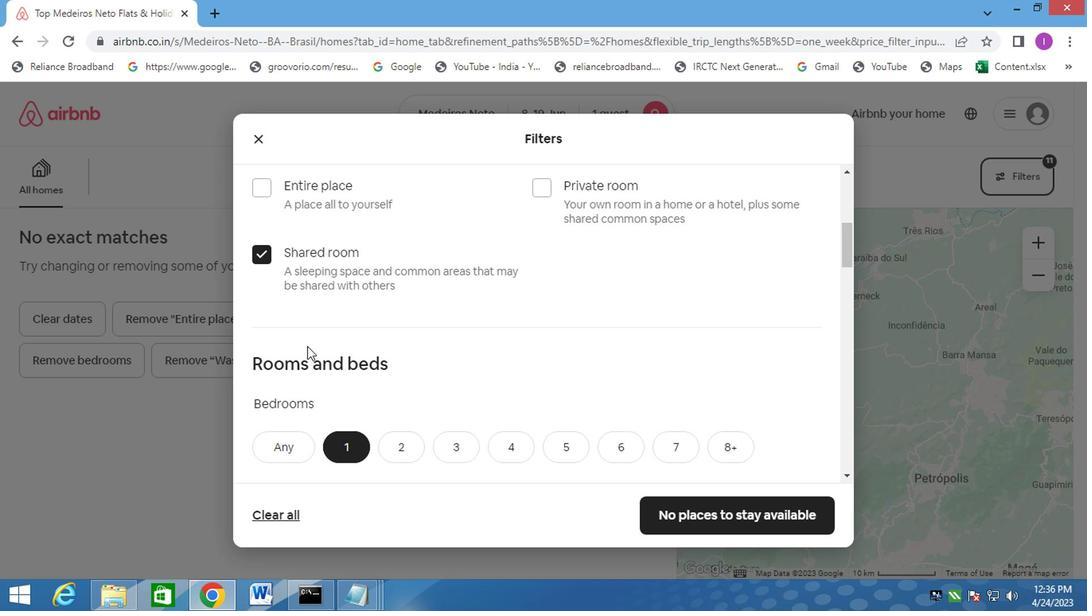 
Action: Mouse moved to (316, 336)
Screenshot: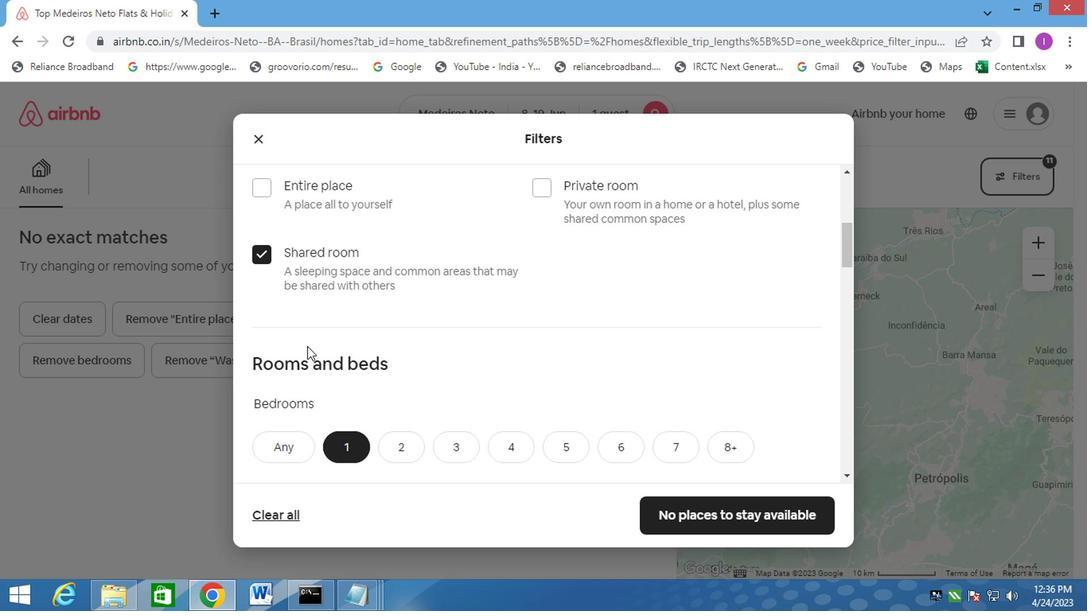 
Action: Mouse scrolled (316, 335) with delta (0, -1)
Screenshot: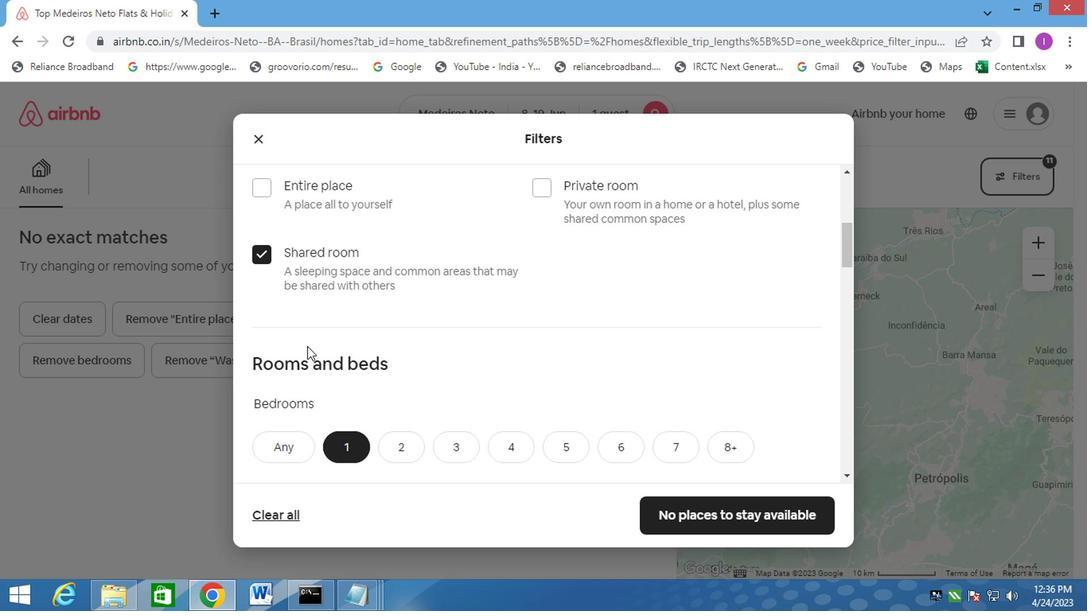 
Action: Mouse moved to (559, 305)
Screenshot: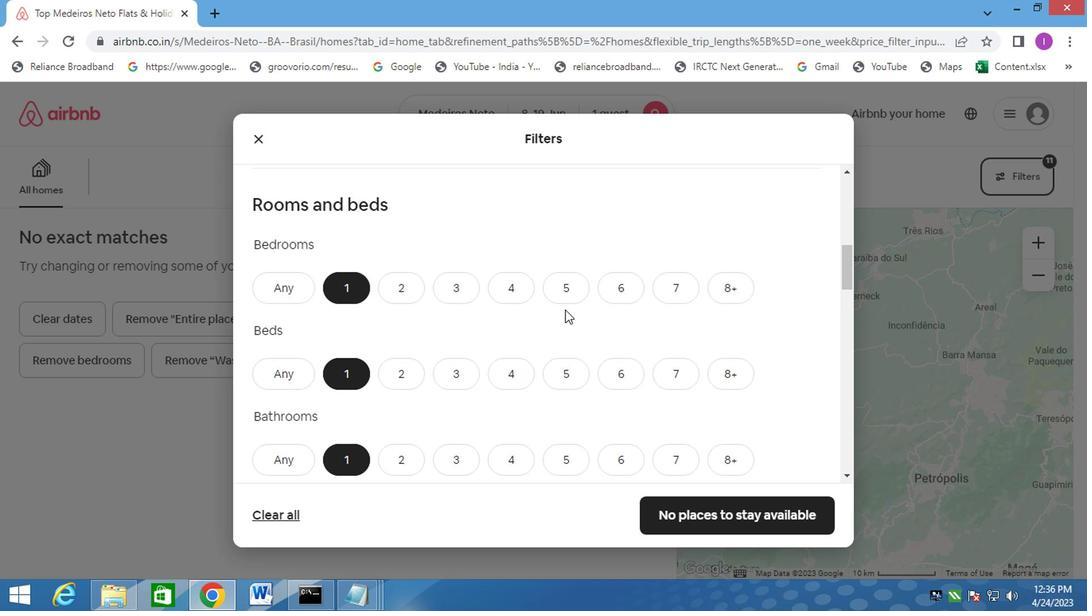 
Action: Mouse scrolled (559, 304) with delta (0, -1)
Screenshot: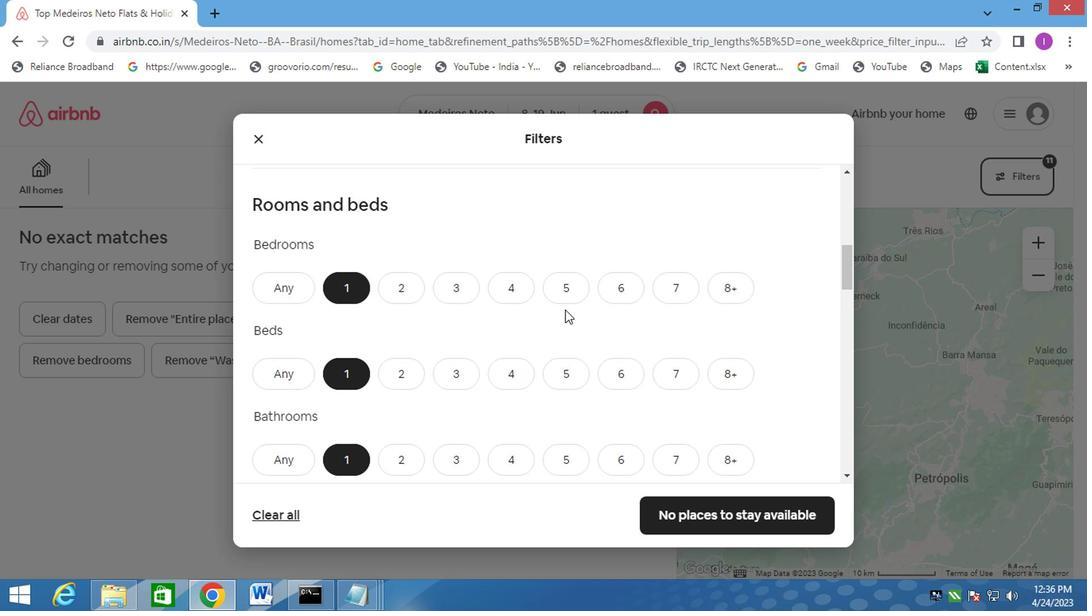 
Action: Mouse scrolled (559, 304) with delta (0, -1)
Screenshot: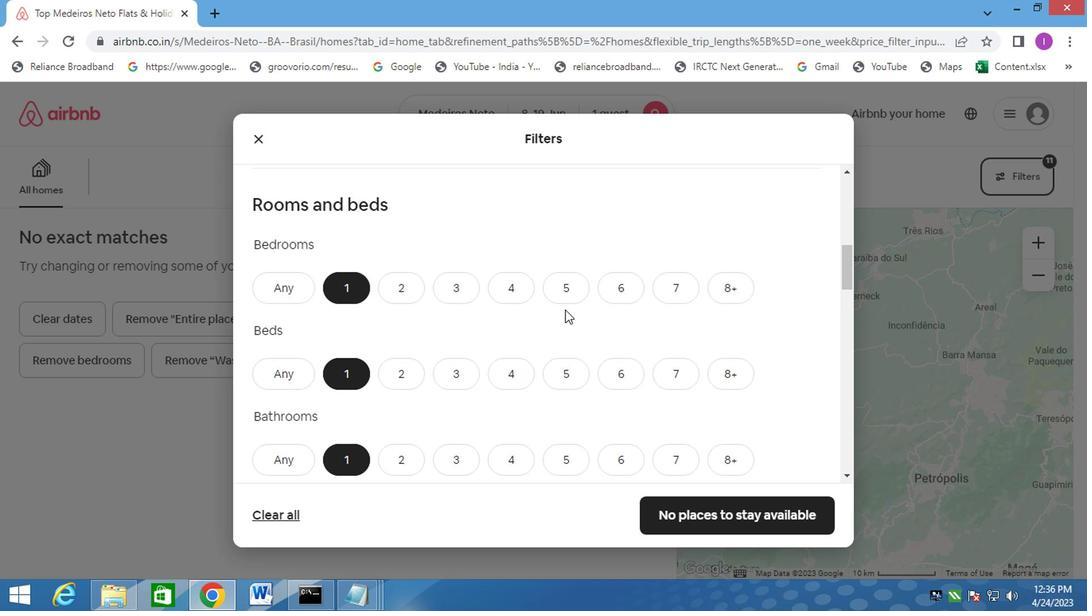 
Action: Mouse moved to (559, 305)
Screenshot: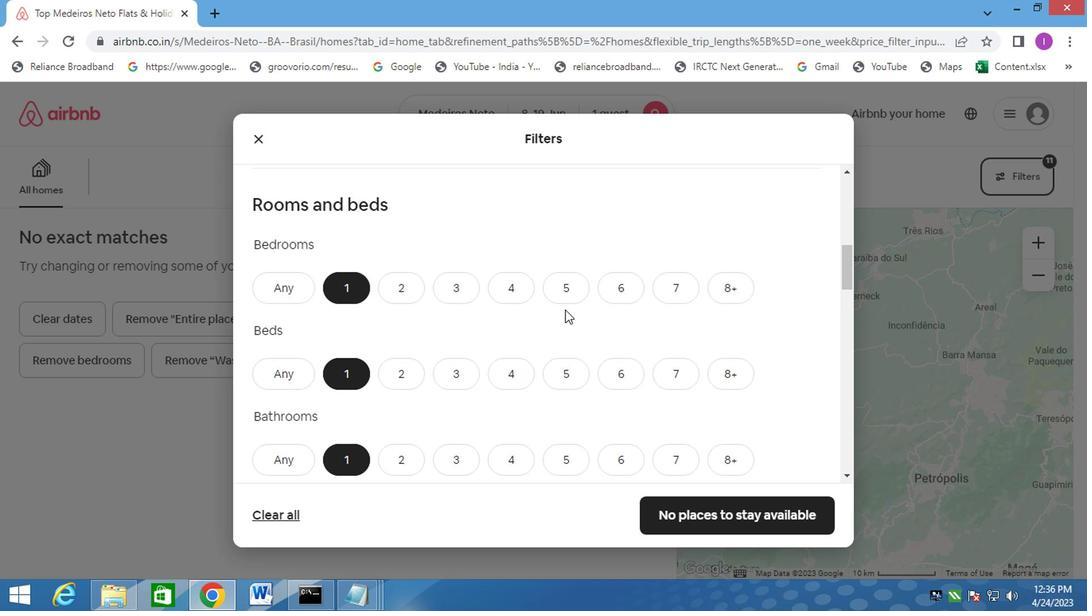 
Action: Mouse scrolled (559, 304) with delta (0, -1)
Screenshot: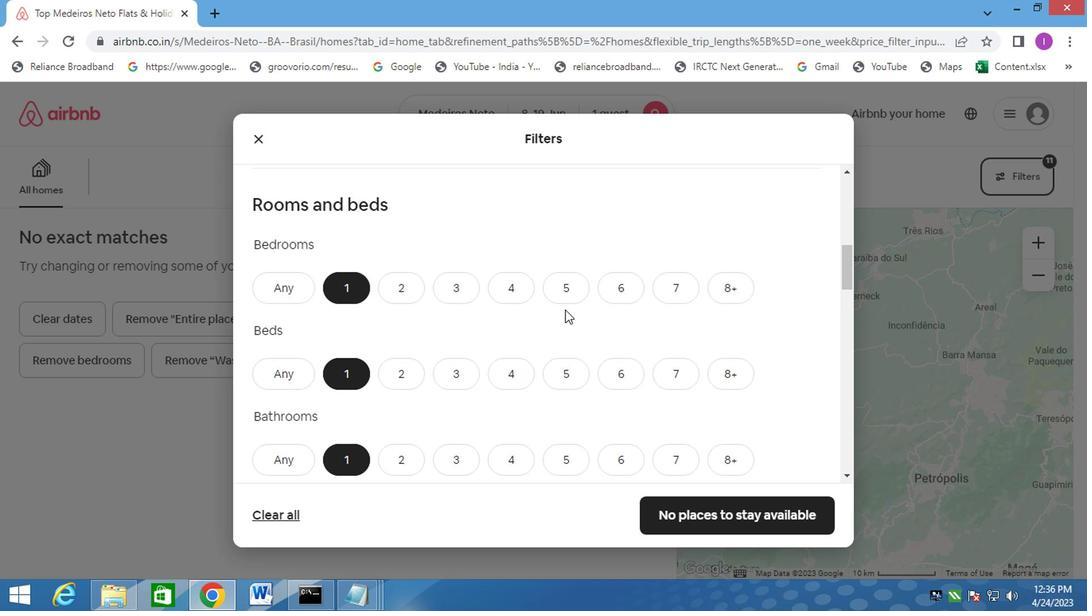 
Action: Mouse moved to (559, 305)
Screenshot: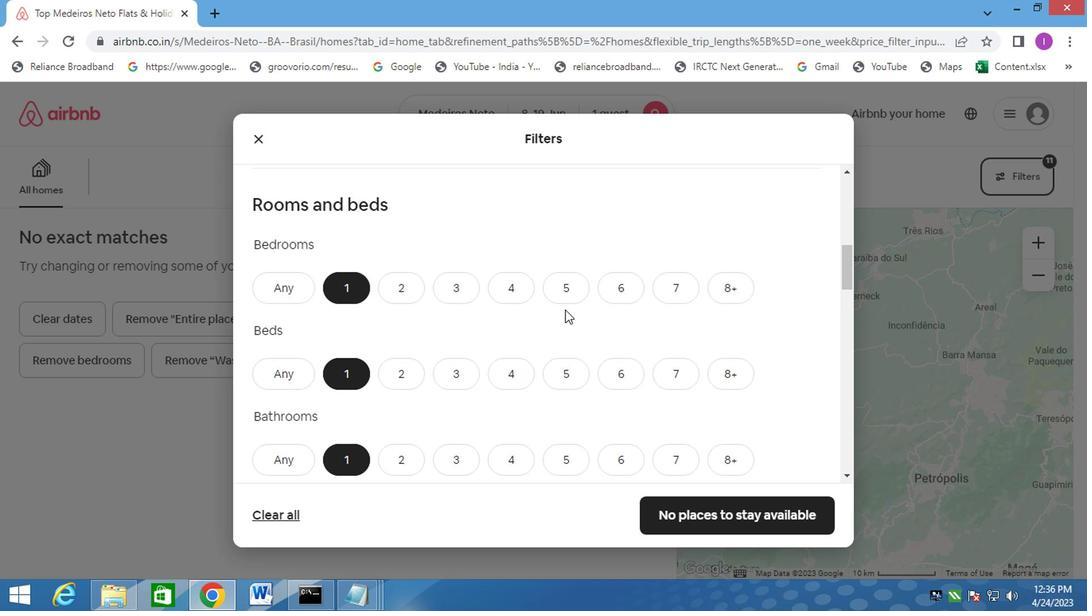 
Action: Mouse scrolled (559, 304) with delta (0, -1)
Screenshot: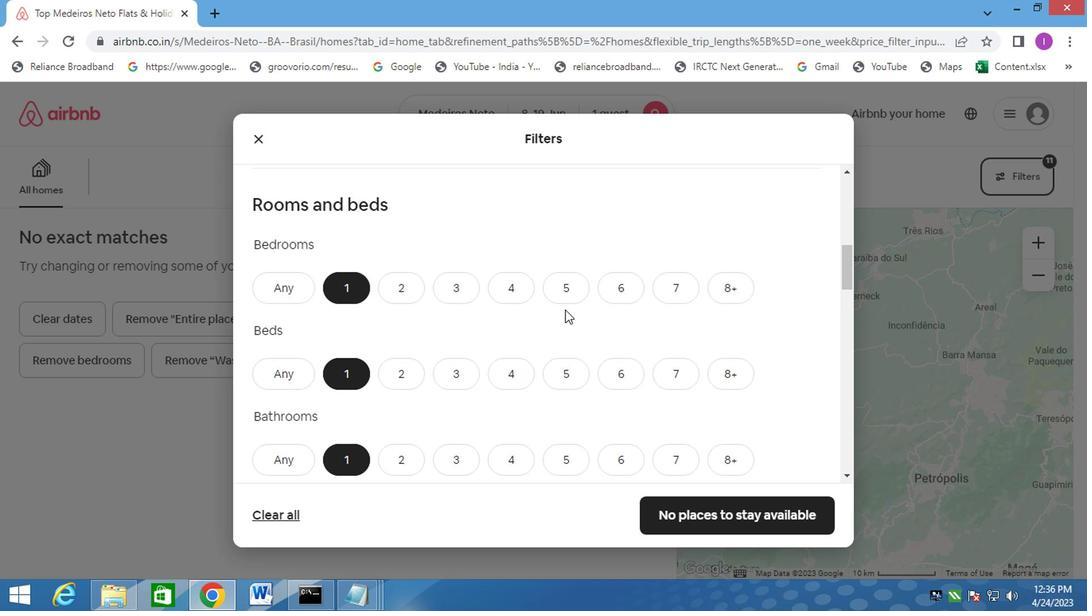 
Action: Mouse moved to (561, 305)
Screenshot: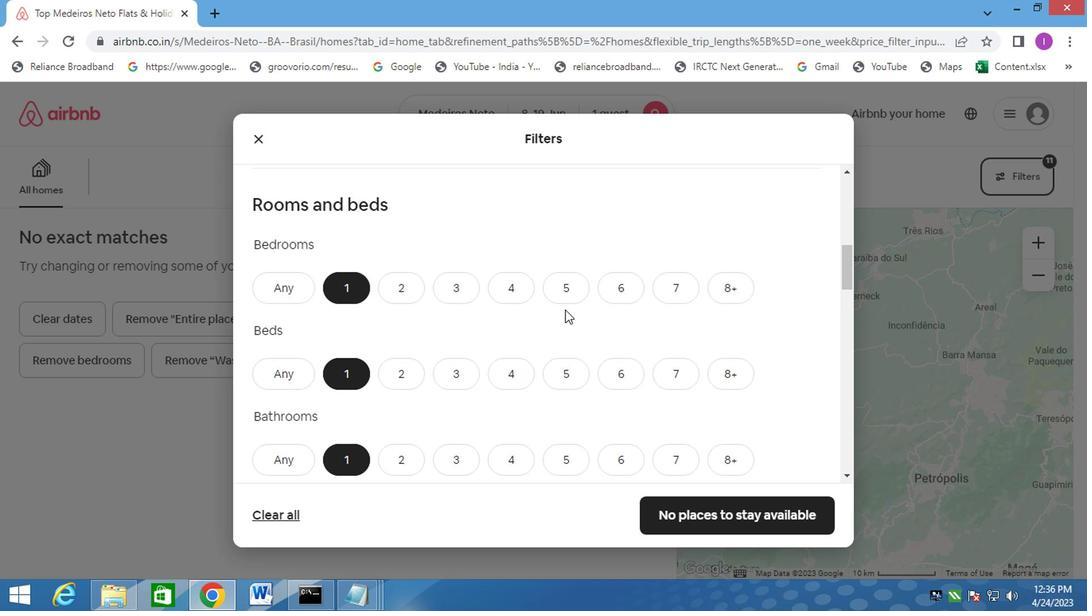 
Action: Mouse scrolled (561, 305) with delta (0, 0)
Screenshot: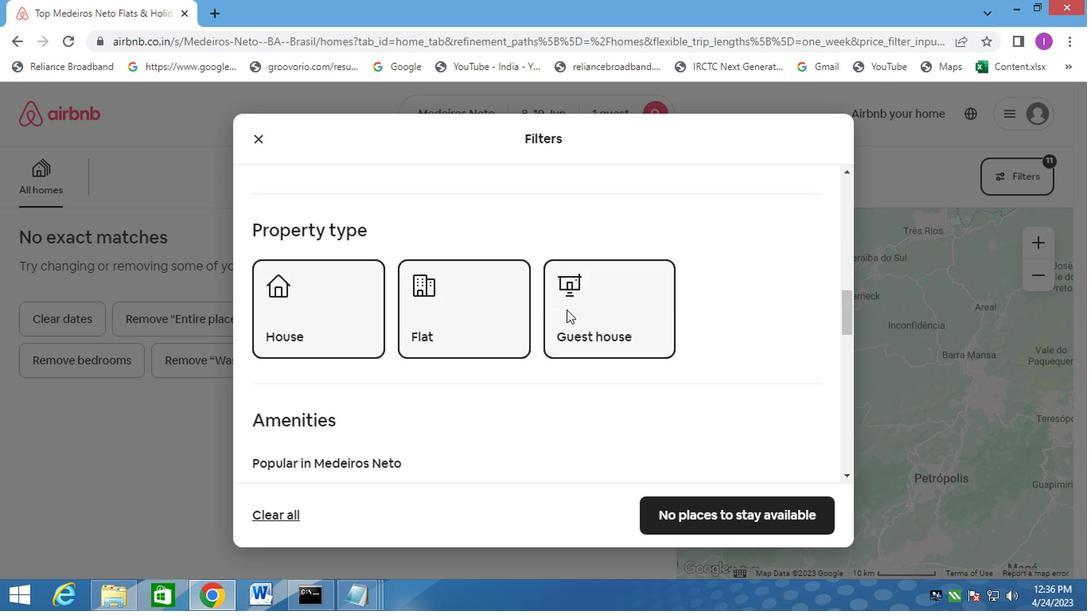
Action: Mouse scrolled (561, 305) with delta (0, 0)
Screenshot: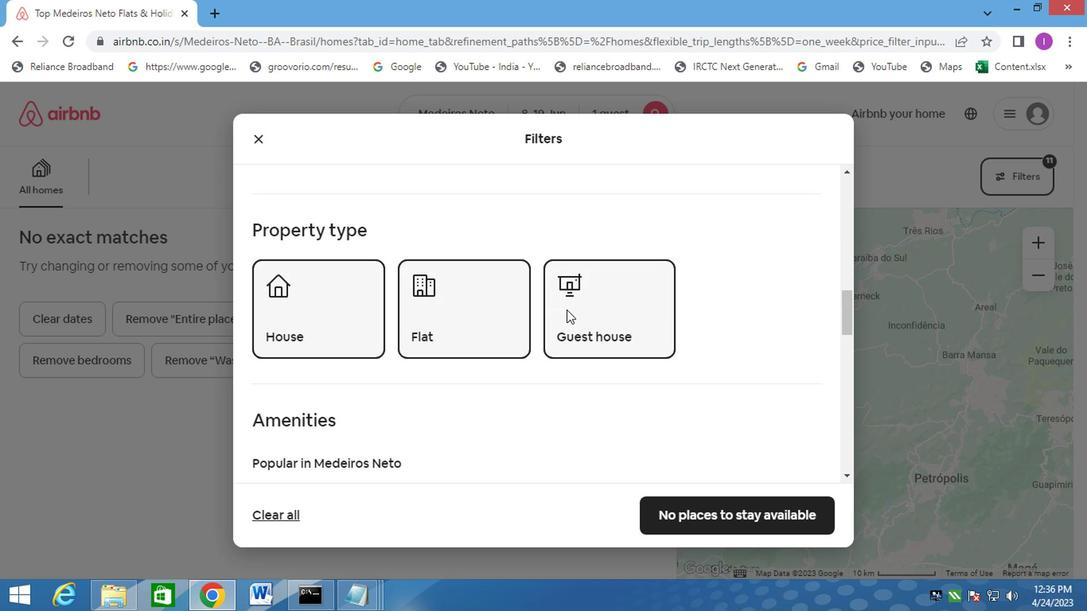 
Action: Mouse scrolled (561, 305) with delta (0, 0)
Screenshot: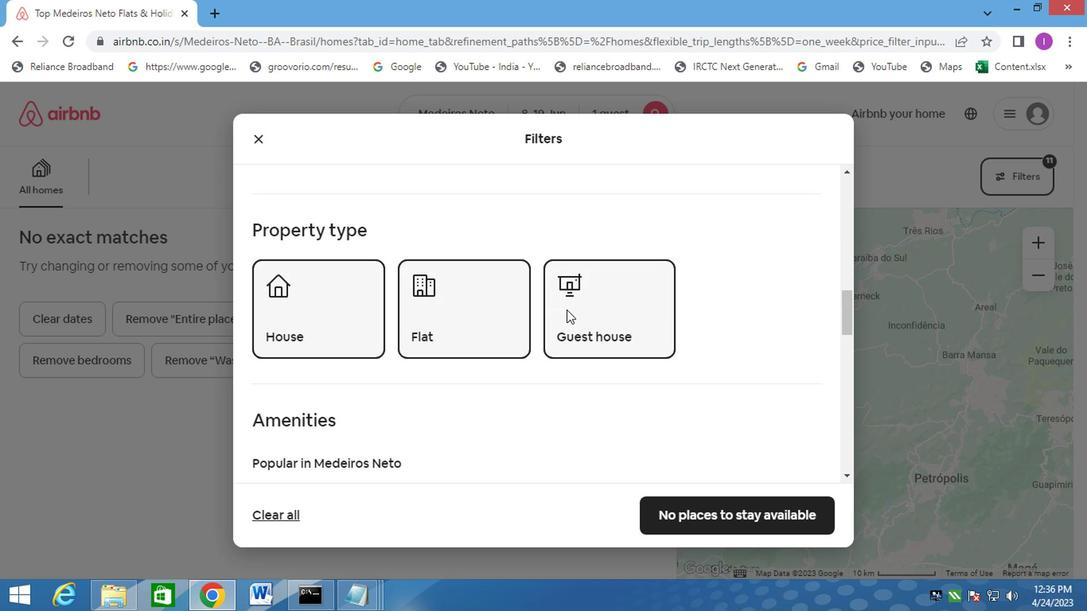
Action: Mouse scrolled (561, 305) with delta (0, 0)
Screenshot: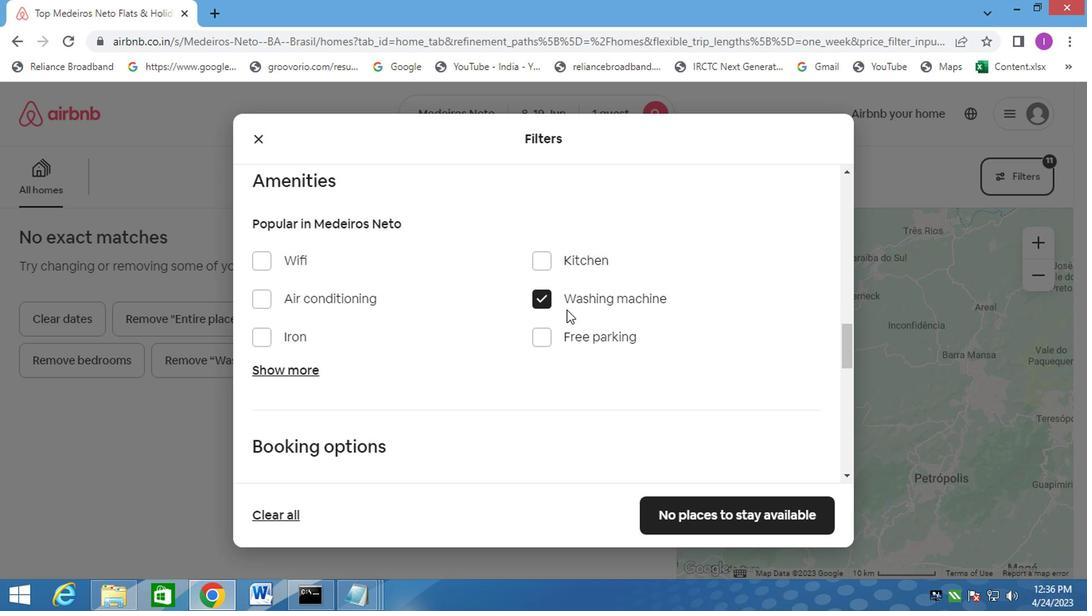 
Action: Mouse scrolled (561, 305) with delta (0, 0)
Screenshot: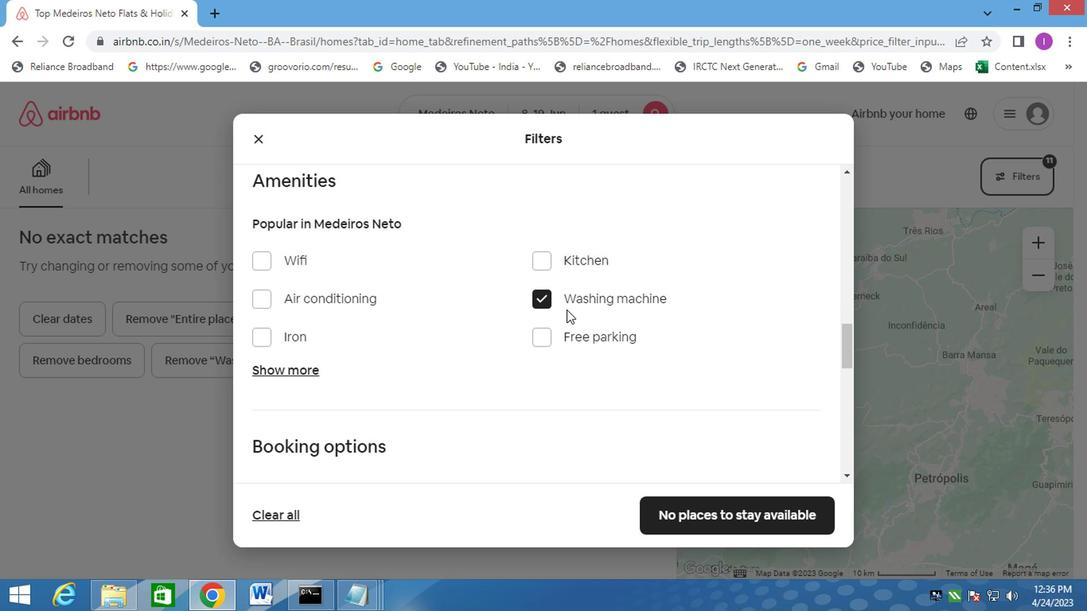 
Action: Mouse scrolled (561, 305) with delta (0, 0)
Screenshot: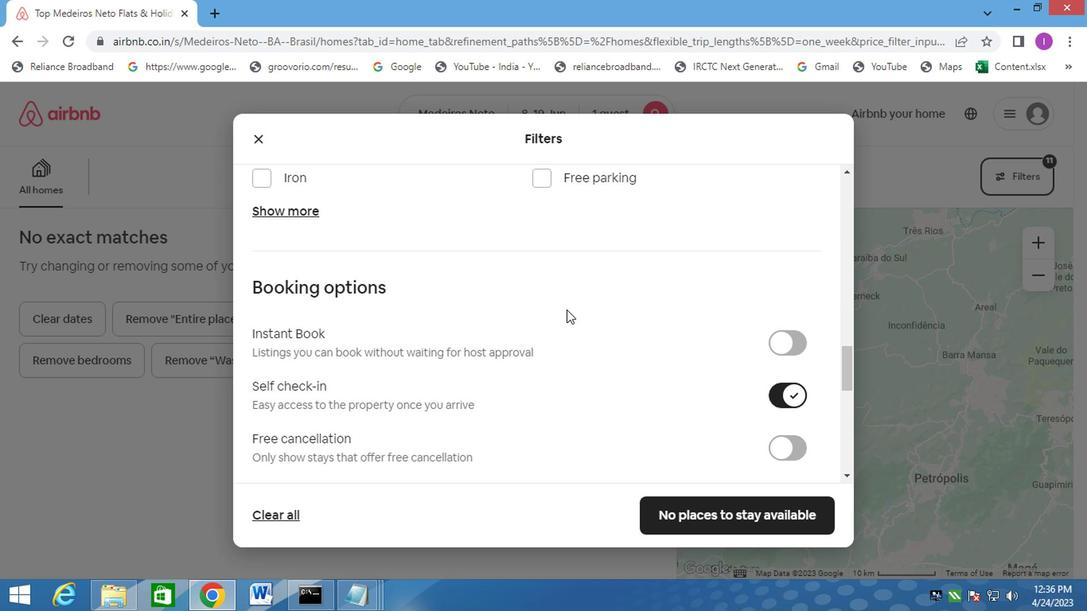 
Action: Mouse scrolled (561, 305) with delta (0, 0)
Screenshot: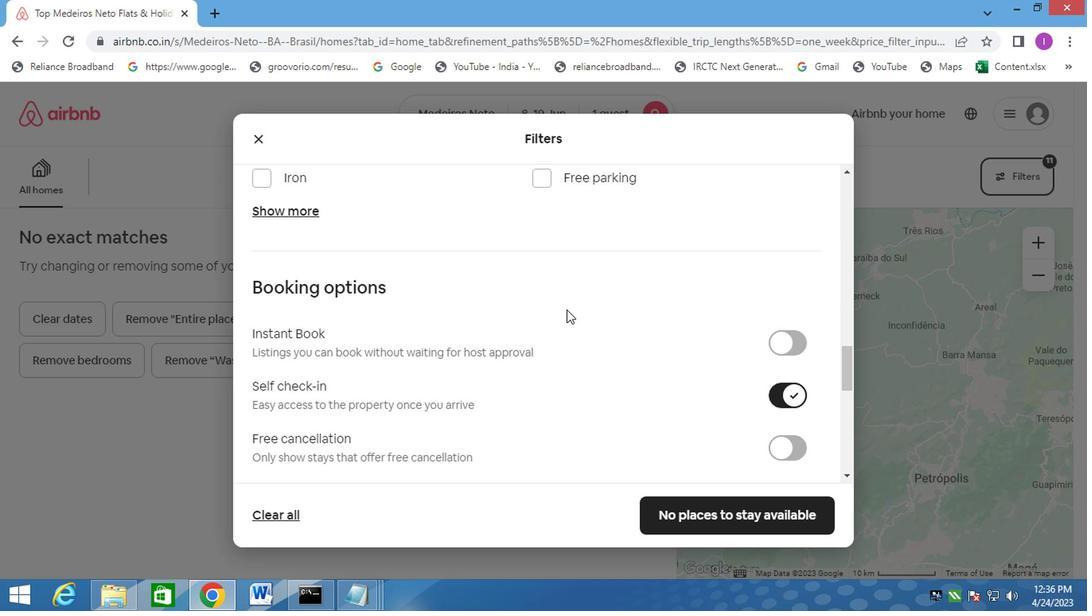 
Action: Mouse moved to (563, 303)
Screenshot: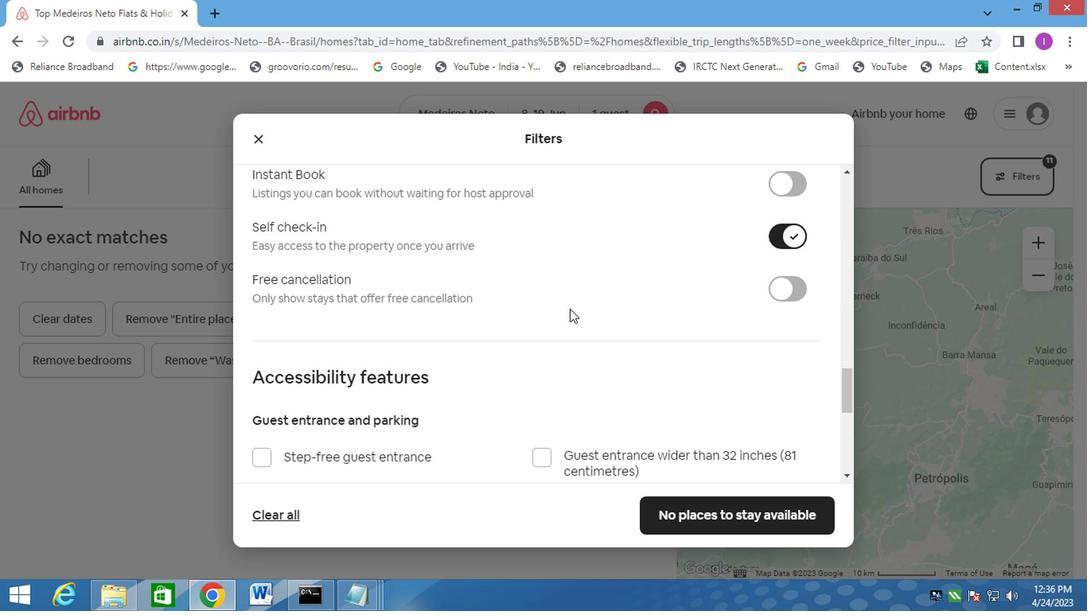 
Action: Mouse scrolled (563, 302) with delta (0, 0)
Screenshot: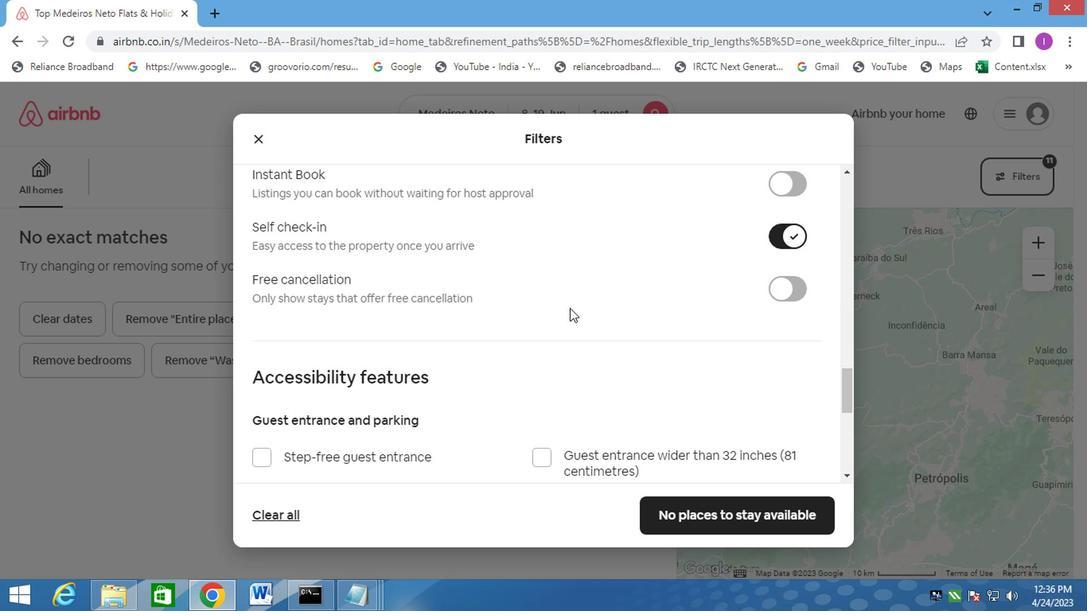 
Action: Mouse scrolled (563, 302) with delta (0, 0)
Screenshot: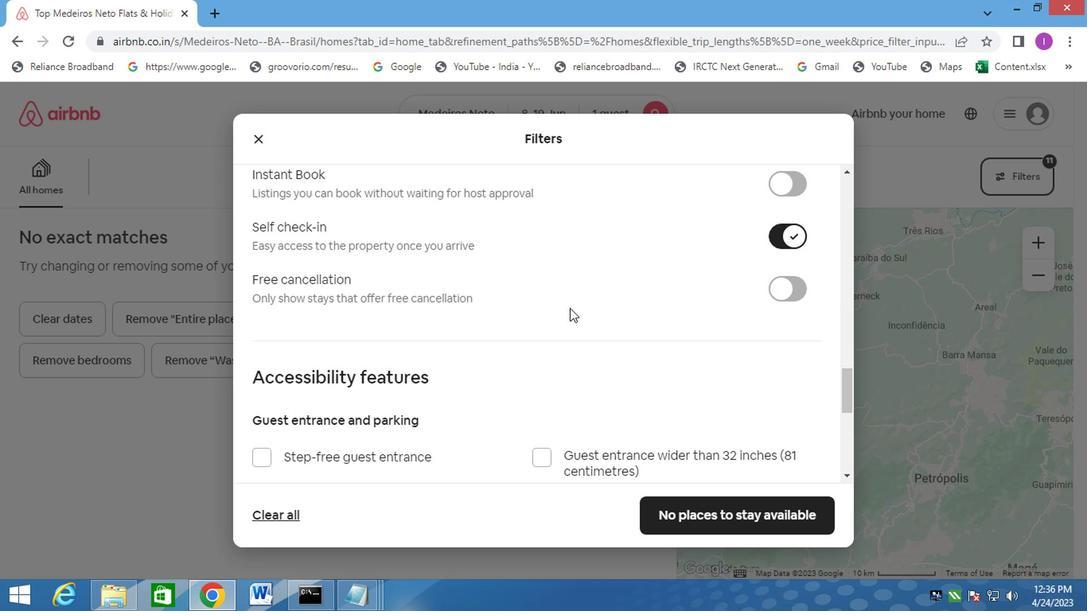 
Action: Mouse scrolled (563, 302) with delta (0, 0)
Screenshot: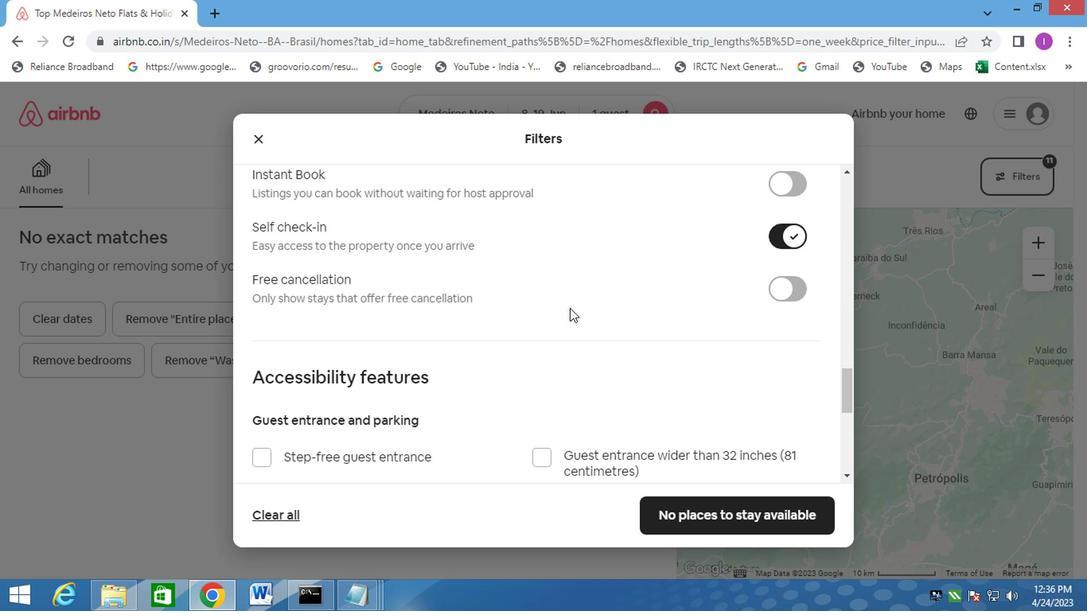 
Action: Mouse moved to (563, 300)
Screenshot: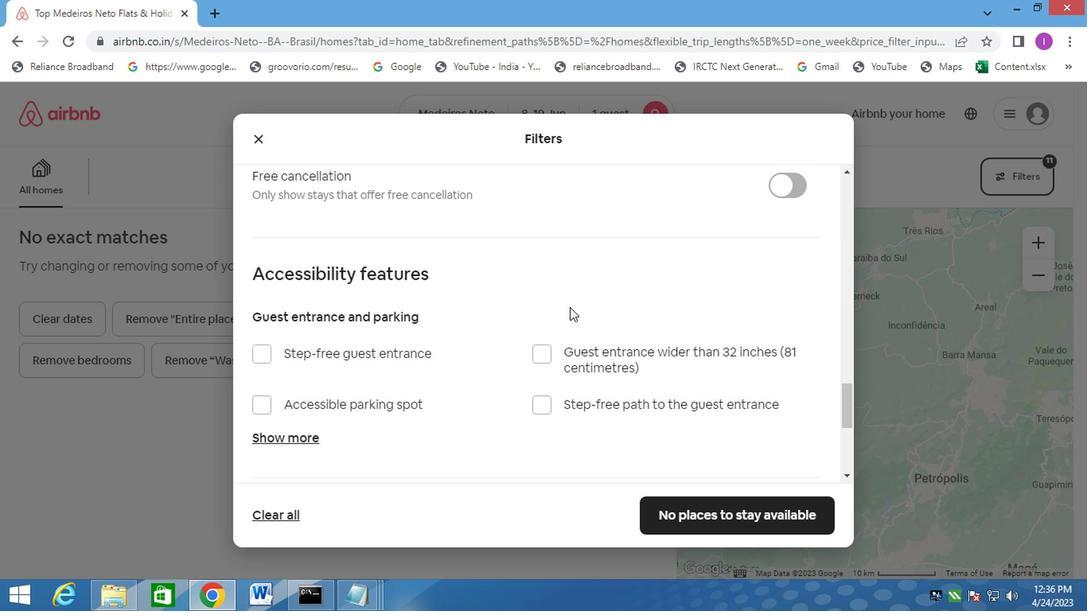 
Action: Mouse scrolled (563, 299) with delta (0, -1)
Screenshot: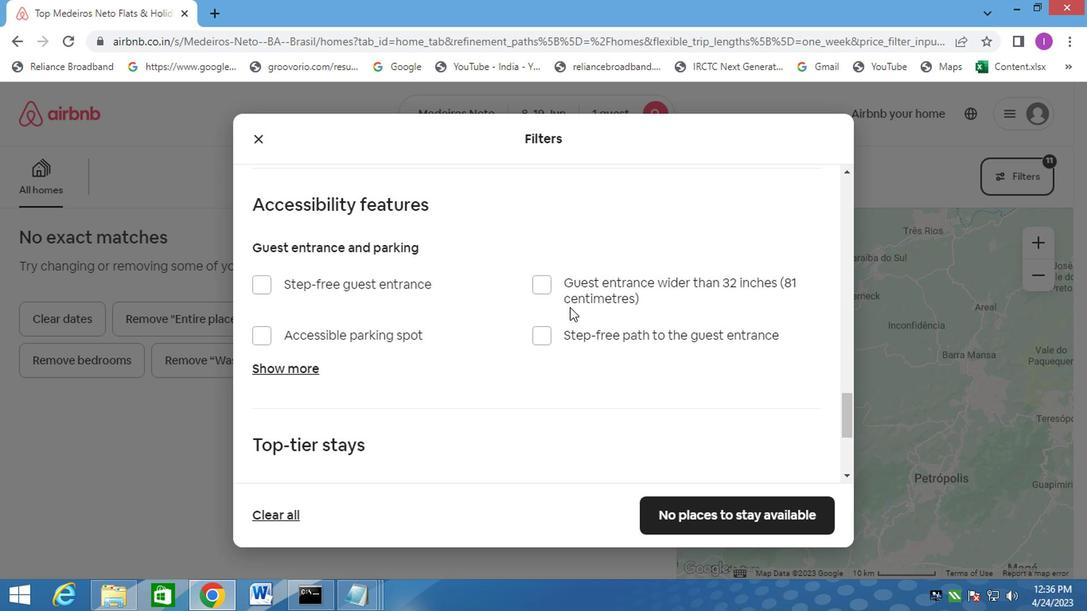 
Action: Mouse scrolled (563, 299) with delta (0, -1)
Screenshot: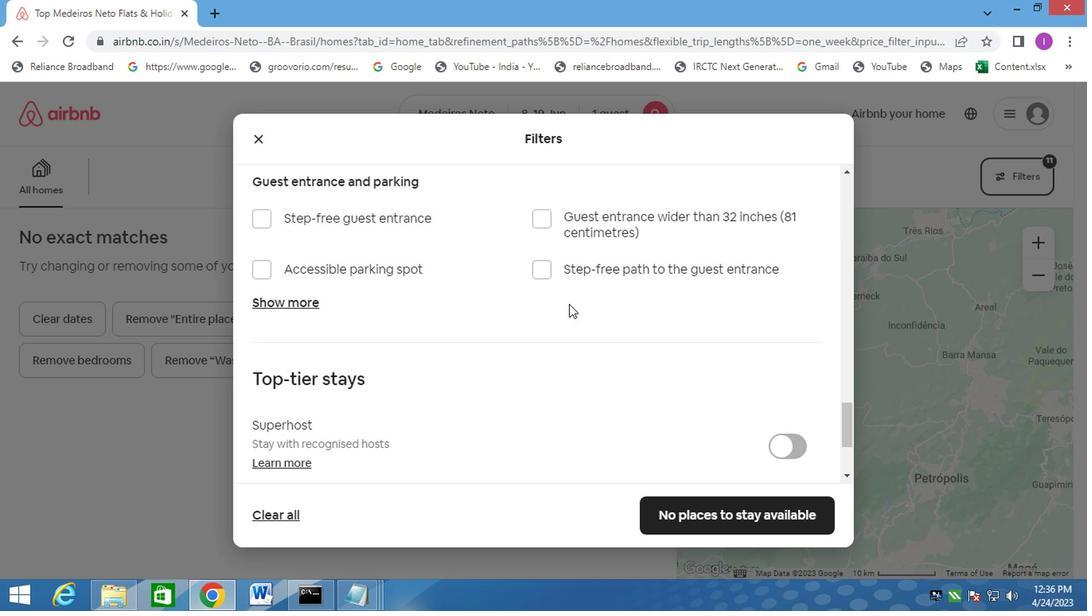 
Action: Mouse scrolled (563, 299) with delta (0, -1)
Screenshot: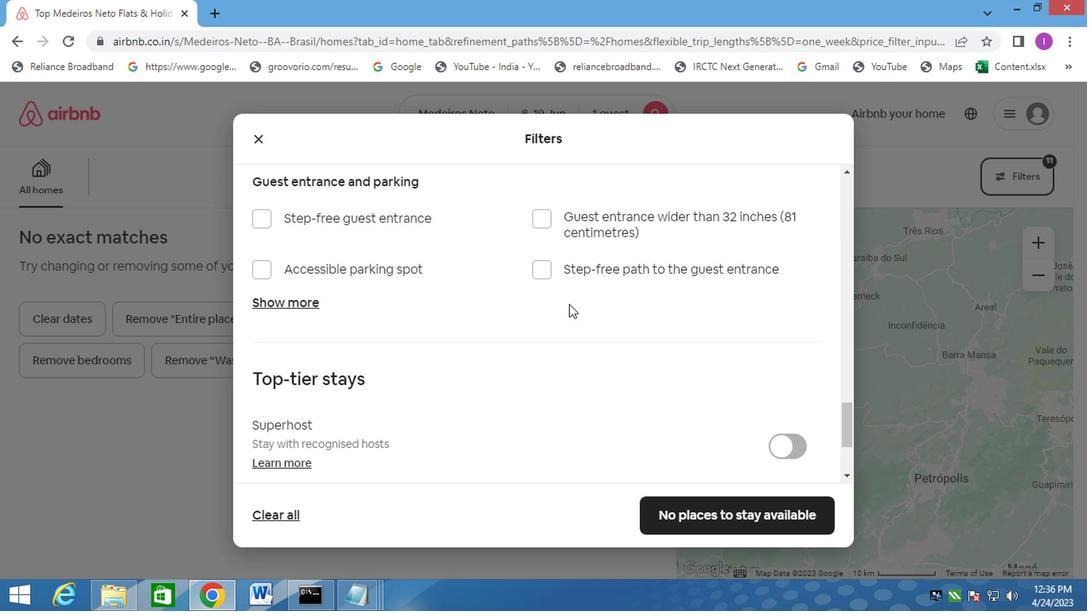 
Action: Mouse moved to (563, 296)
Screenshot: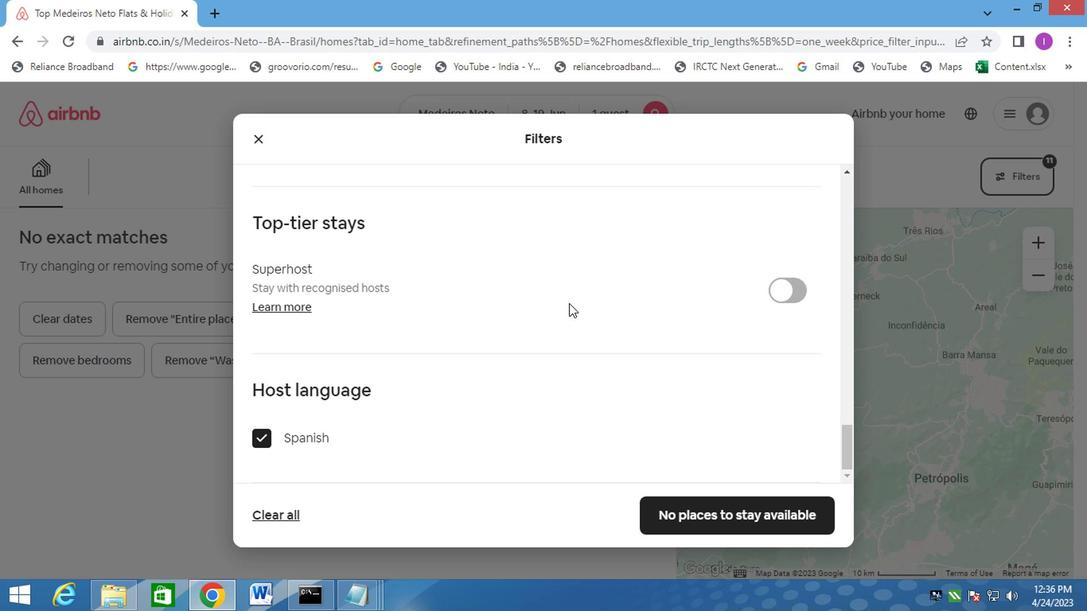 
Action: Mouse scrolled (563, 296) with delta (0, 0)
Screenshot: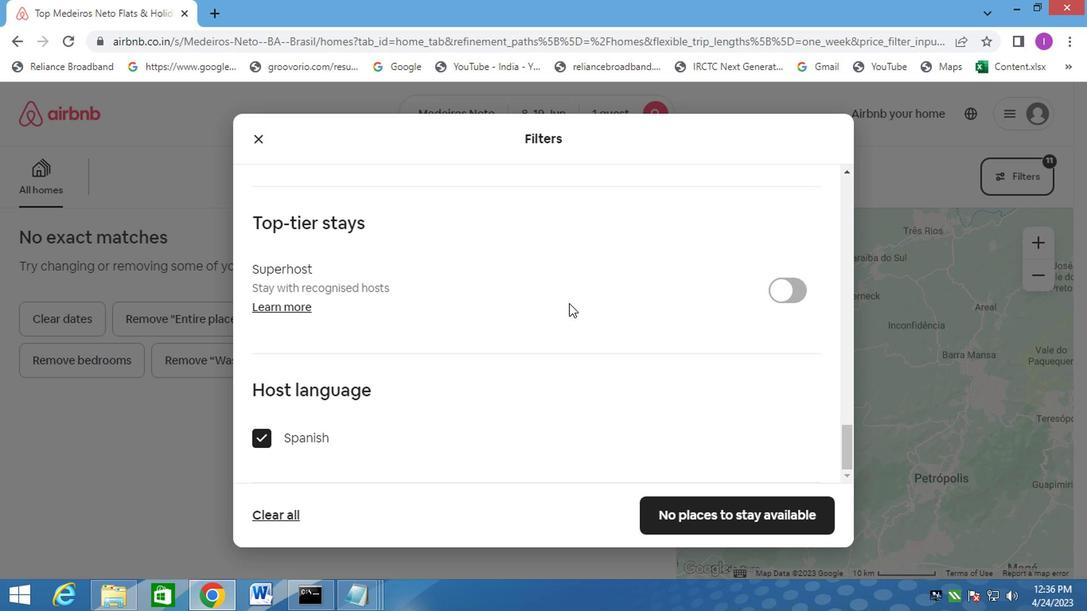 
Action: Mouse scrolled (563, 296) with delta (0, 0)
Screenshot: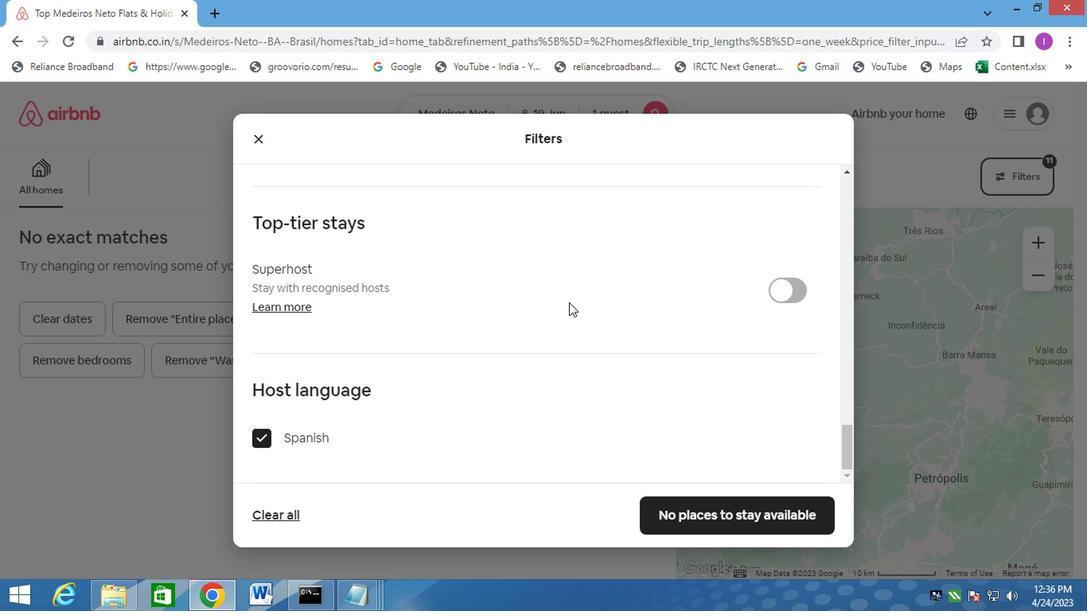
Action: Mouse moved to (681, 501)
Screenshot: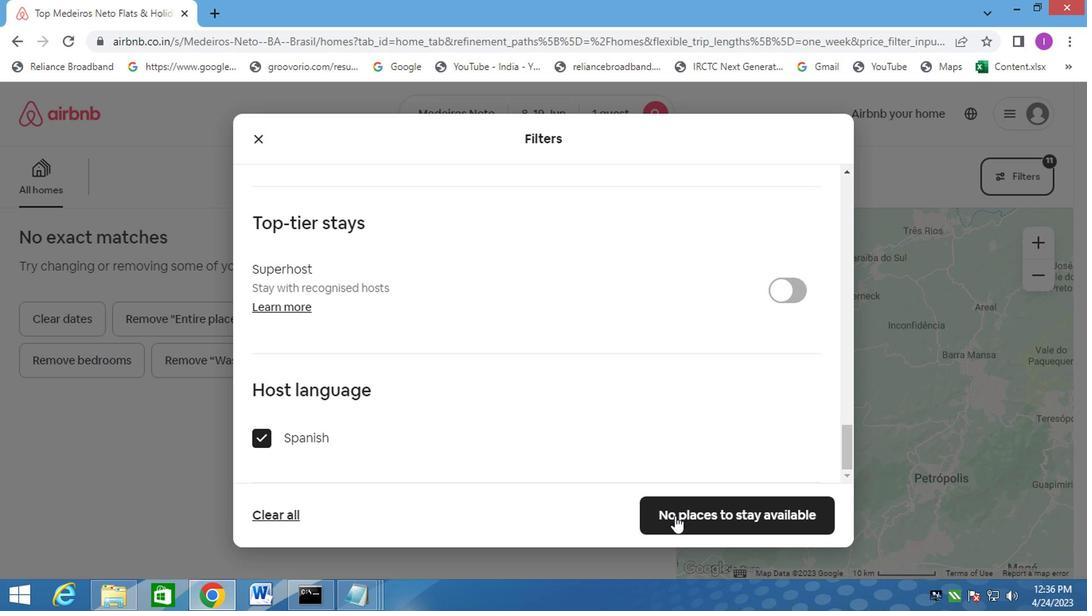 
Action: Mouse pressed left at (681, 501)
Screenshot: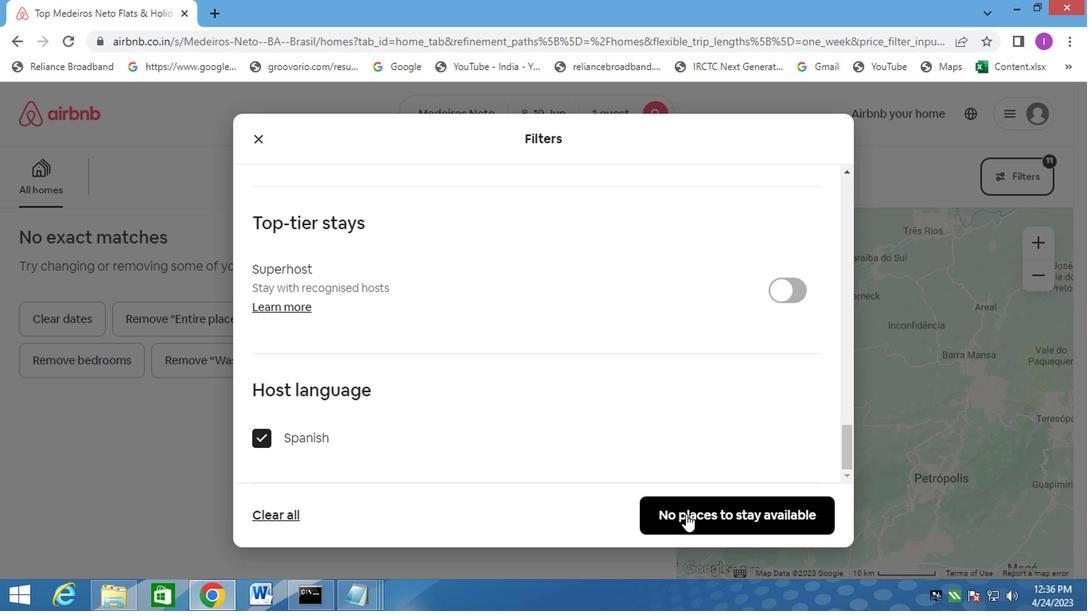 
Action: Mouse moved to (463, 191)
Screenshot: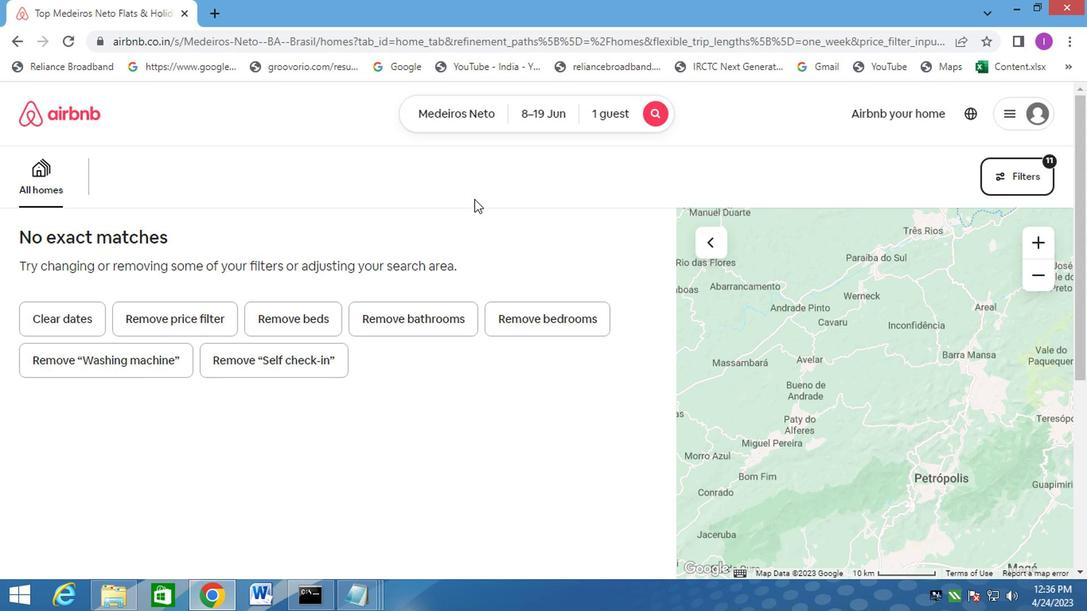 
Action: Key pressed <Key.f8>
Screenshot: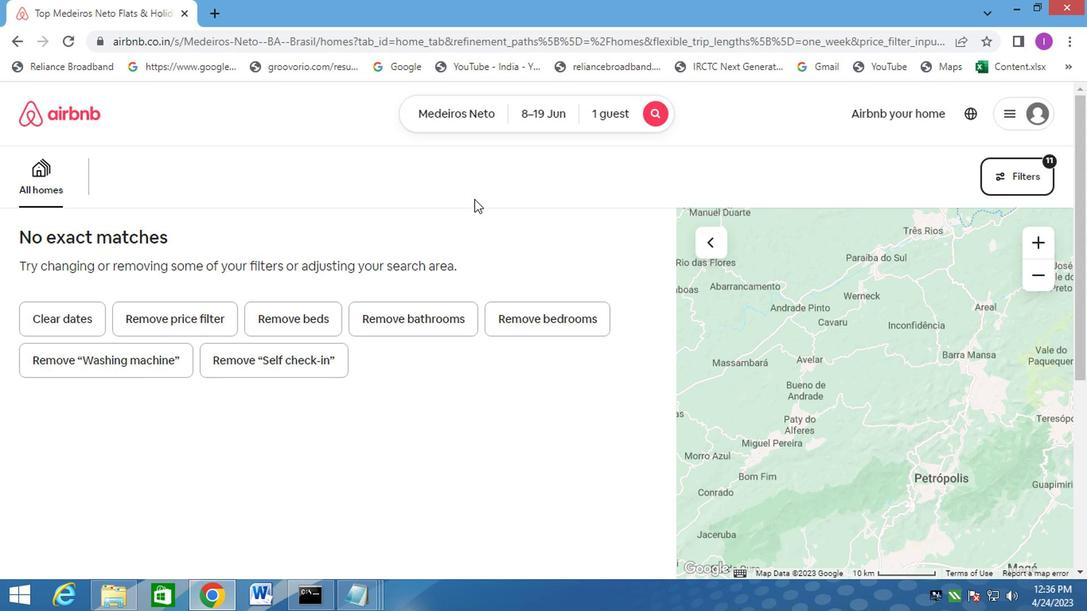 
